 Task: Look for space in Crespo, Argentina from 4th September, 2023 to 10th September, 2023 for 1 adult in price range Rs.9000 to Rs.17000. Place can be private room with 1  bedroom having 1 bed and 1 bathroom. Property type can be house, flat, guest house, hotel. Amenities needed are: heating. Booking option can be shelf check-in. Required host language is English.
Action: Mouse moved to (392, 107)
Screenshot: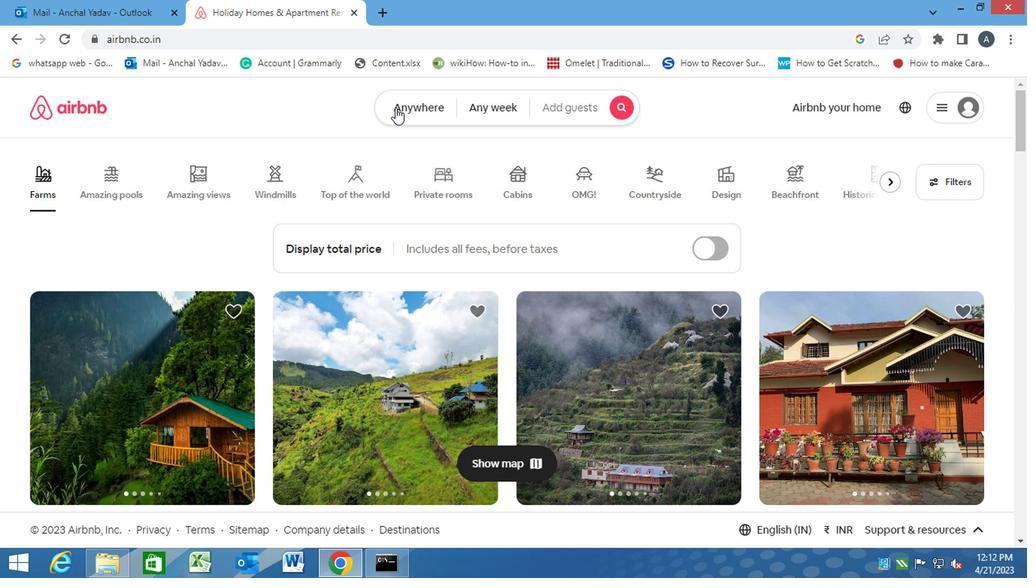 
Action: Mouse pressed left at (392, 107)
Screenshot: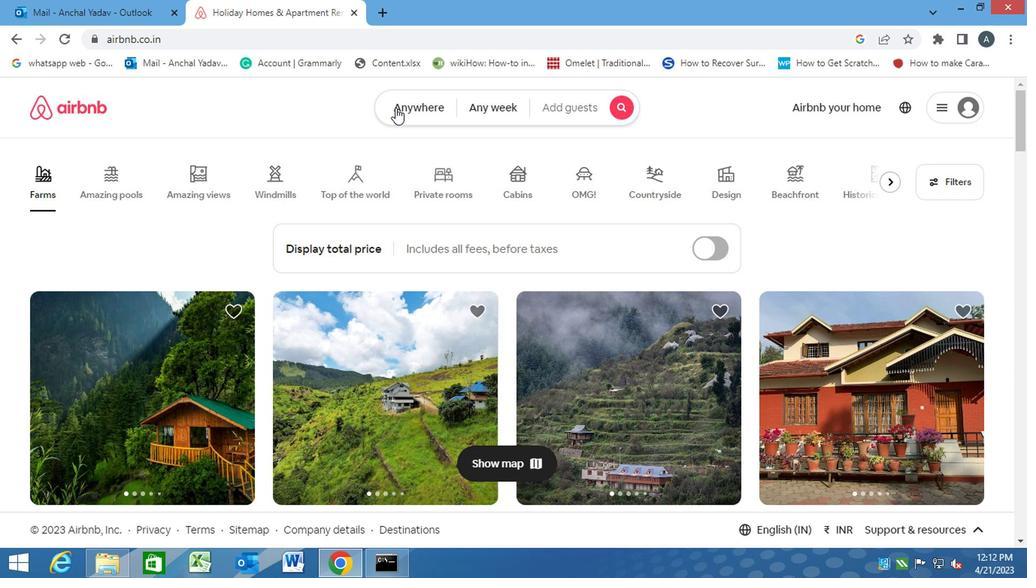 
Action: Mouse moved to (354, 168)
Screenshot: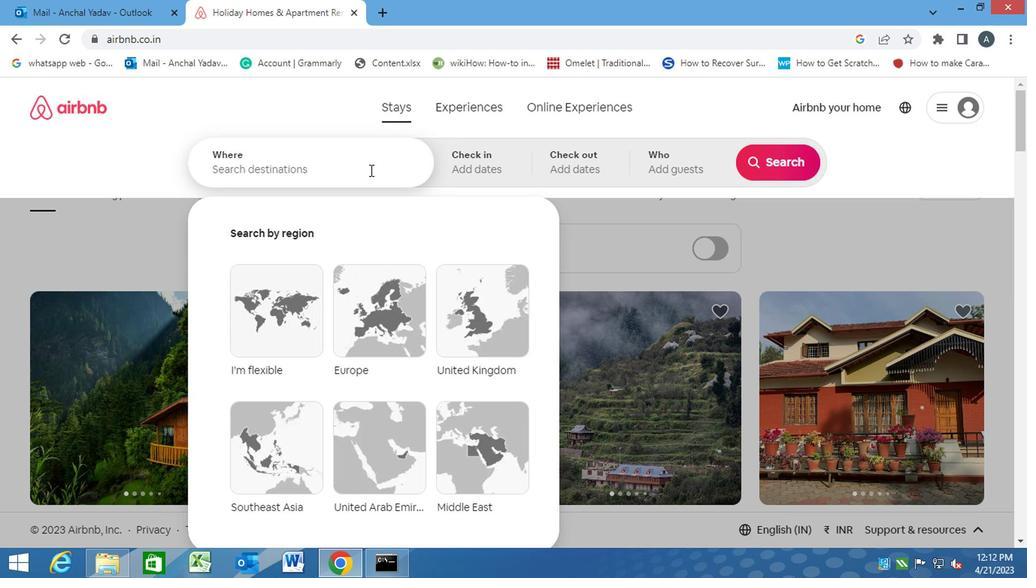 
Action: Mouse pressed left at (354, 168)
Screenshot: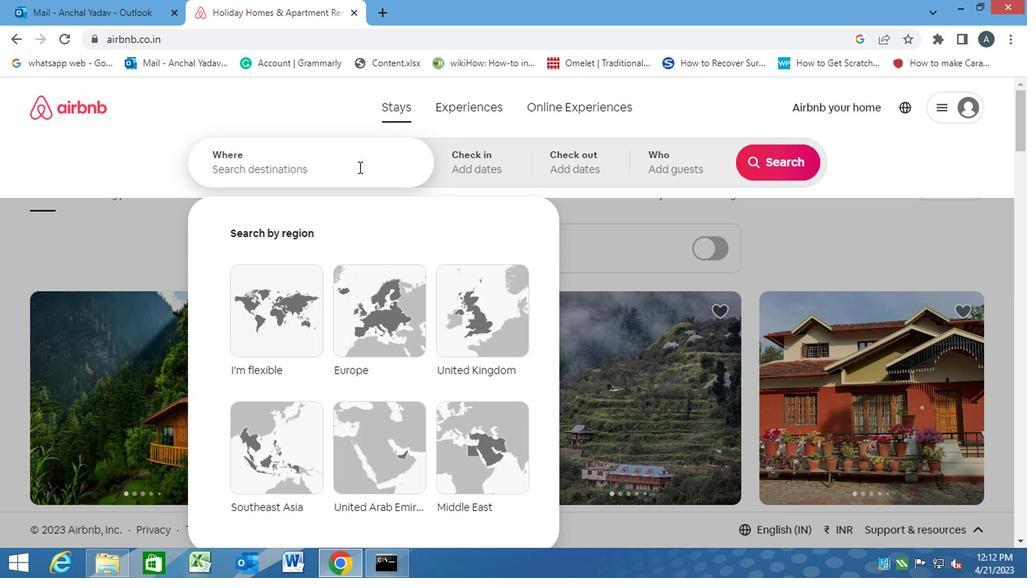 
Action: Key pressed <Key.caps_lock>c<Key.caps_lock>respo,<Key.space><Key.caps_lock>a<Key.caps_lock>rgentina<Key.enter>
Screenshot: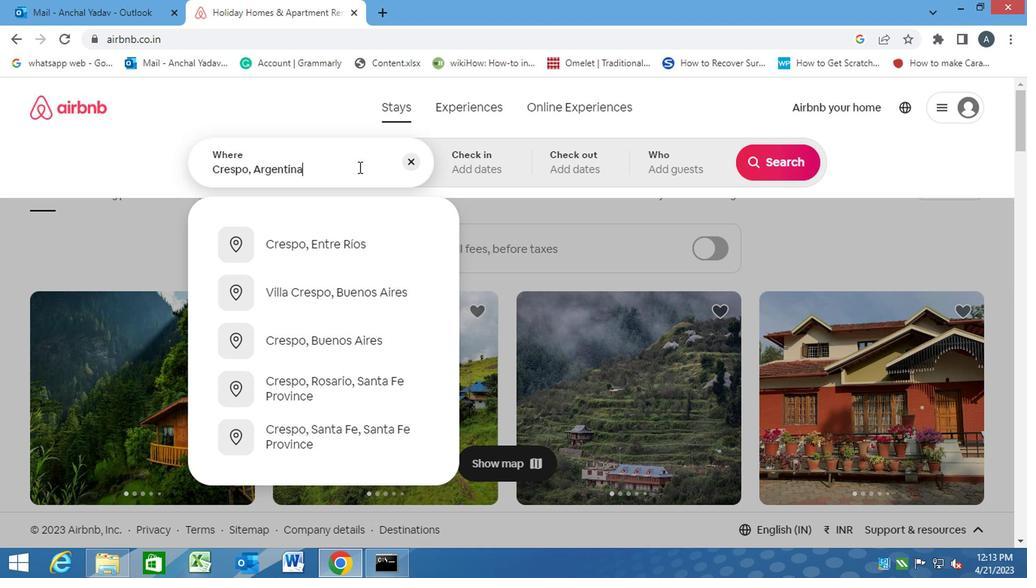 
Action: Mouse moved to (760, 287)
Screenshot: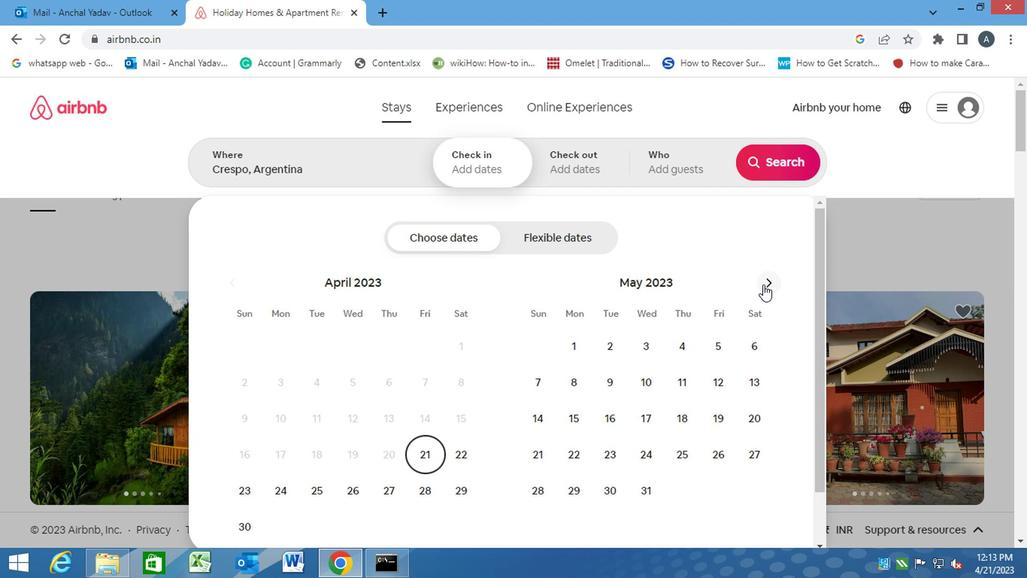 
Action: Mouse pressed left at (760, 287)
Screenshot: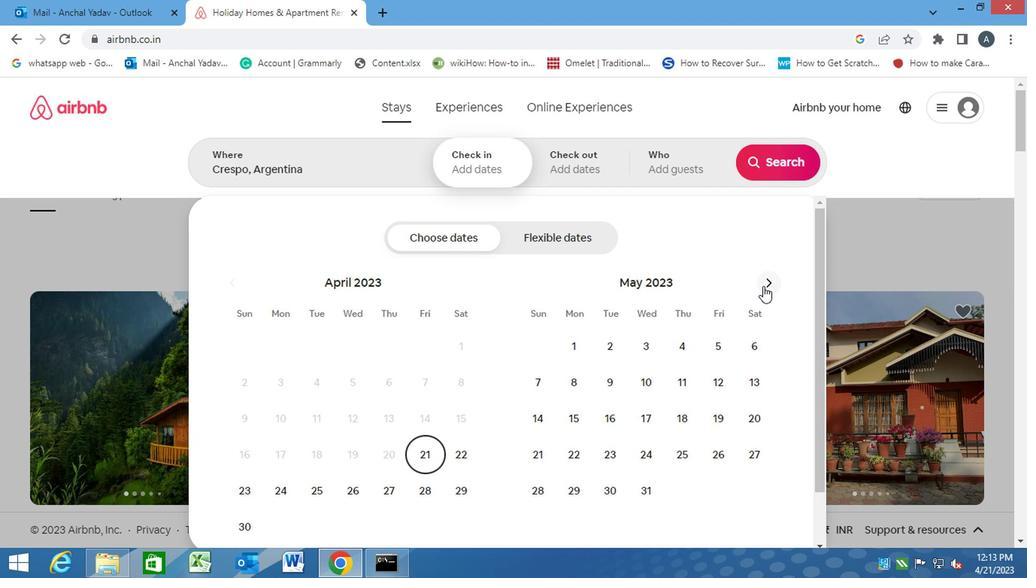 
Action: Mouse moved to (761, 287)
Screenshot: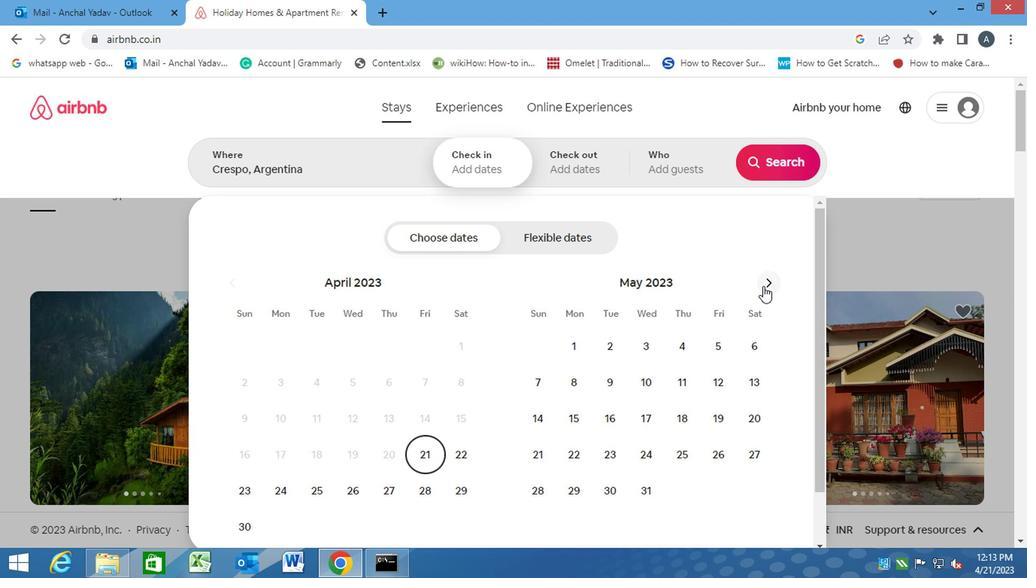 
Action: Mouse pressed left at (761, 287)
Screenshot: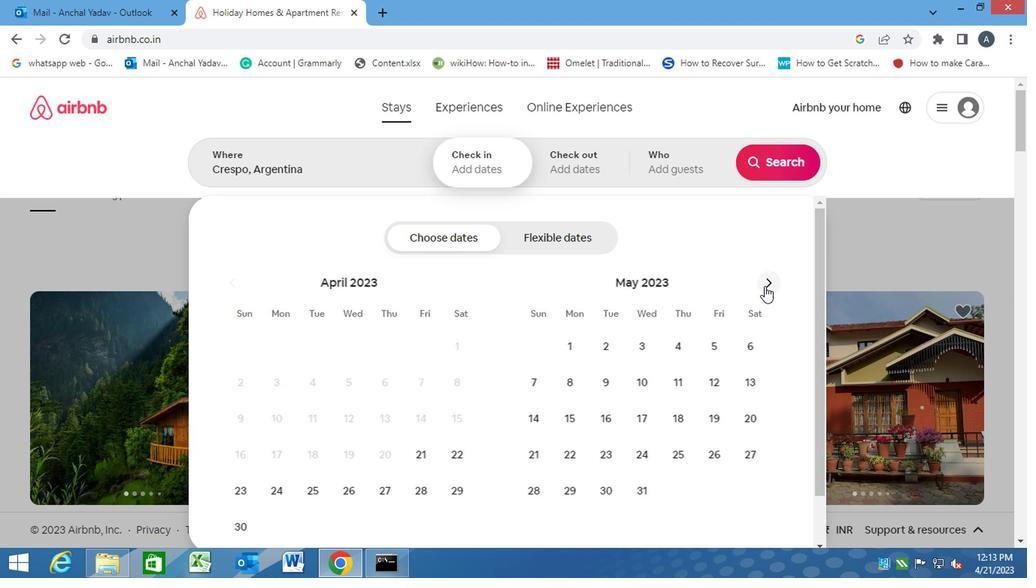 
Action: Mouse pressed left at (761, 287)
Screenshot: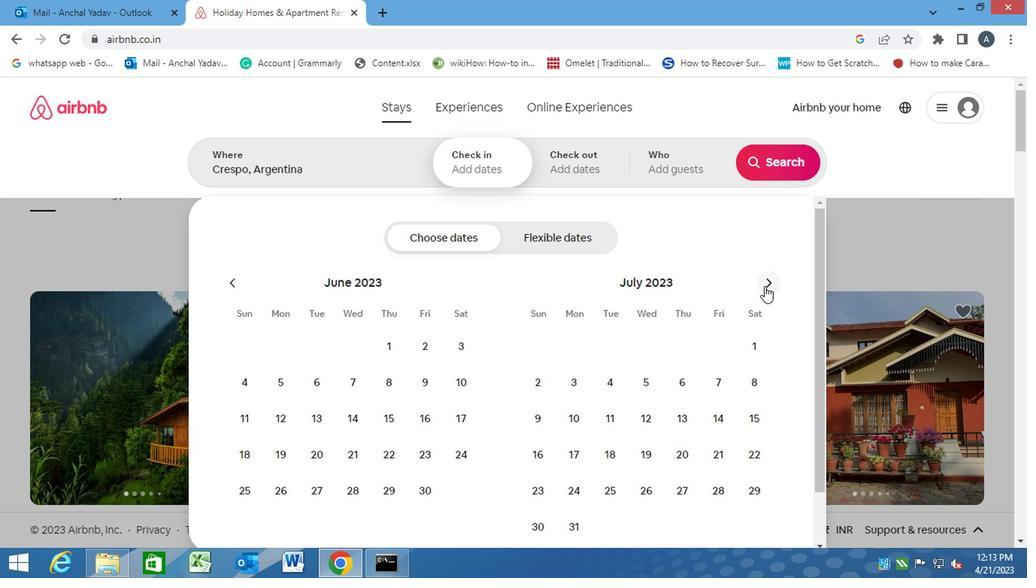 
Action: Mouse pressed left at (761, 287)
Screenshot: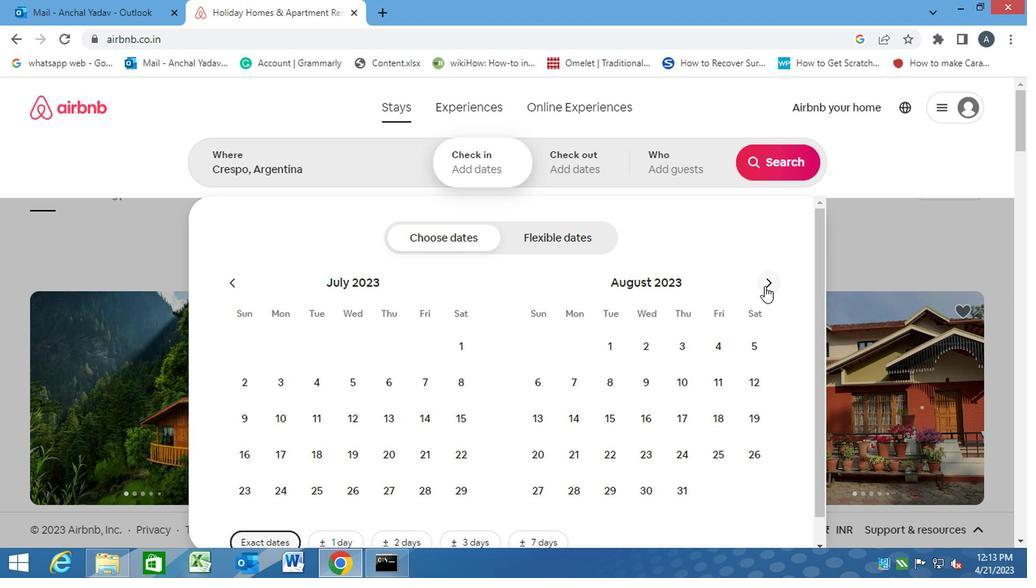 
Action: Mouse moved to (570, 380)
Screenshot: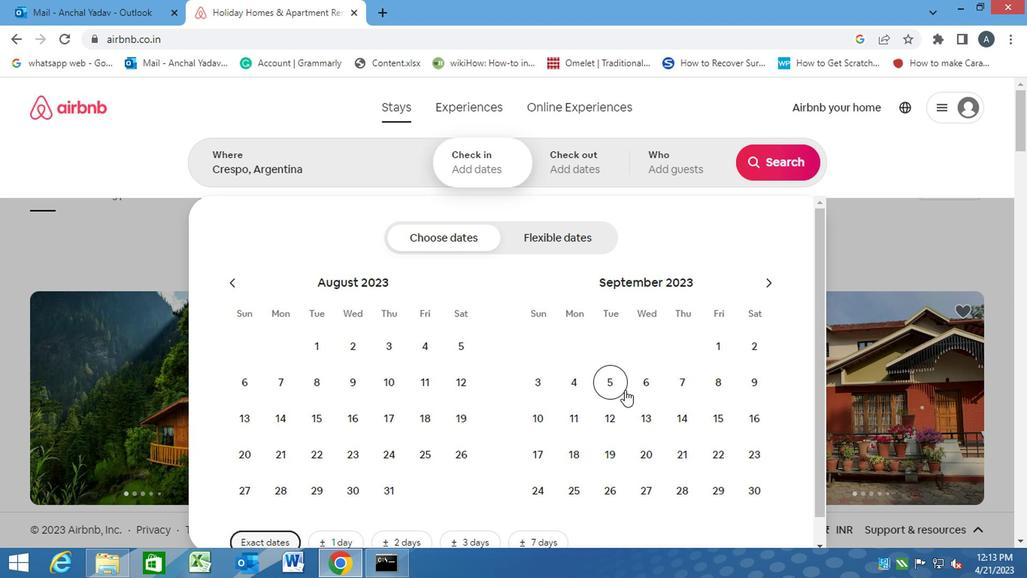 
Action: Mouse pressed left at (570, 380)
Screenshot: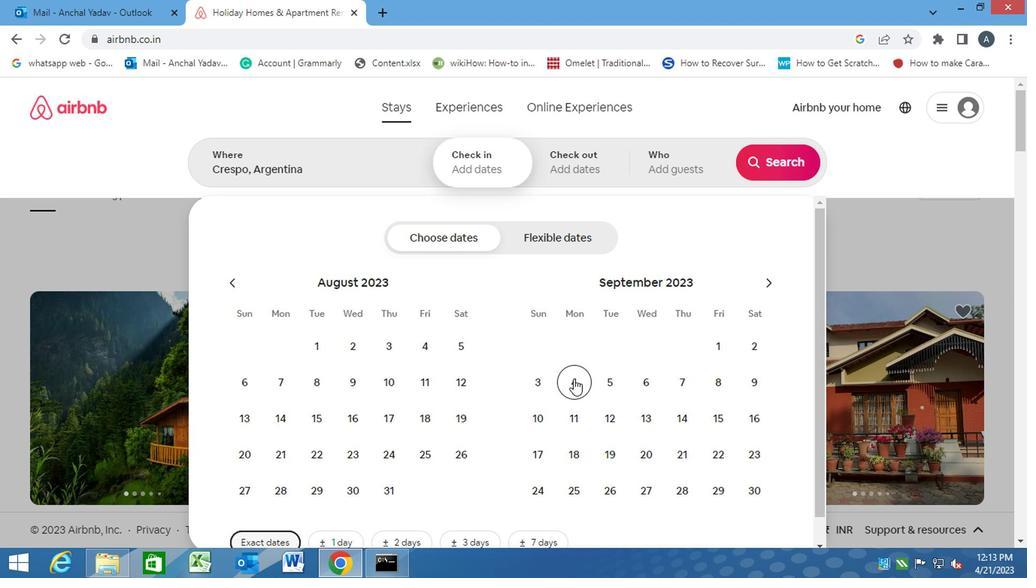 
Action: Mouse moved to (544, 422)
Screenshot: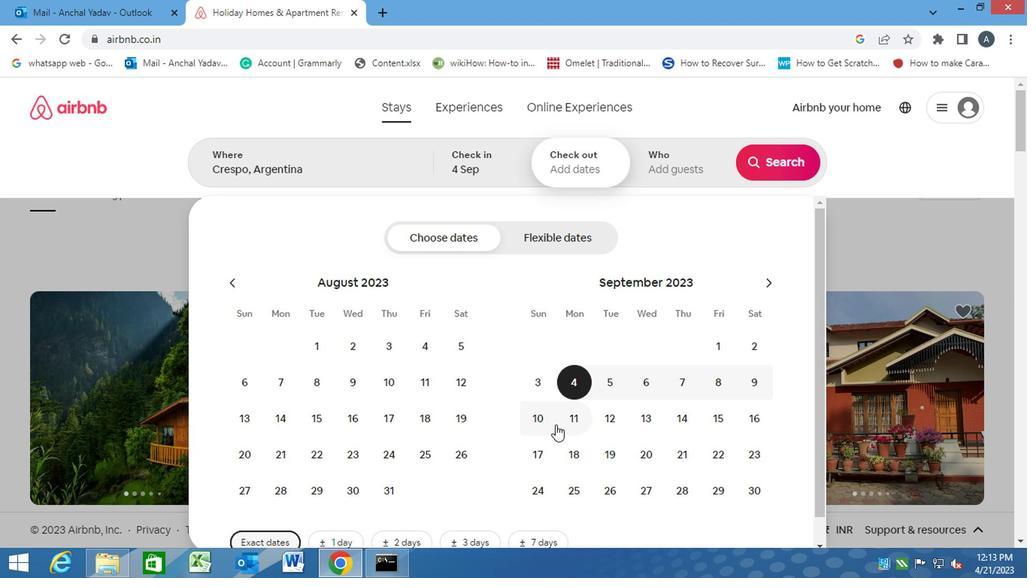 
Action: Mouse pressed left at (544, 422)
Screenshot: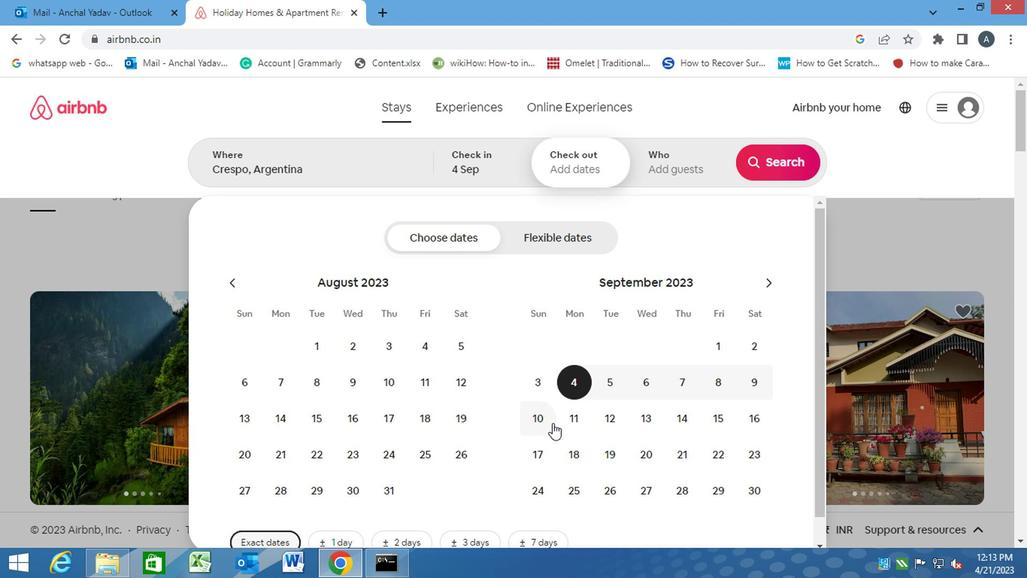 
Action: Mouse moved to (669, 168)
Screenshot: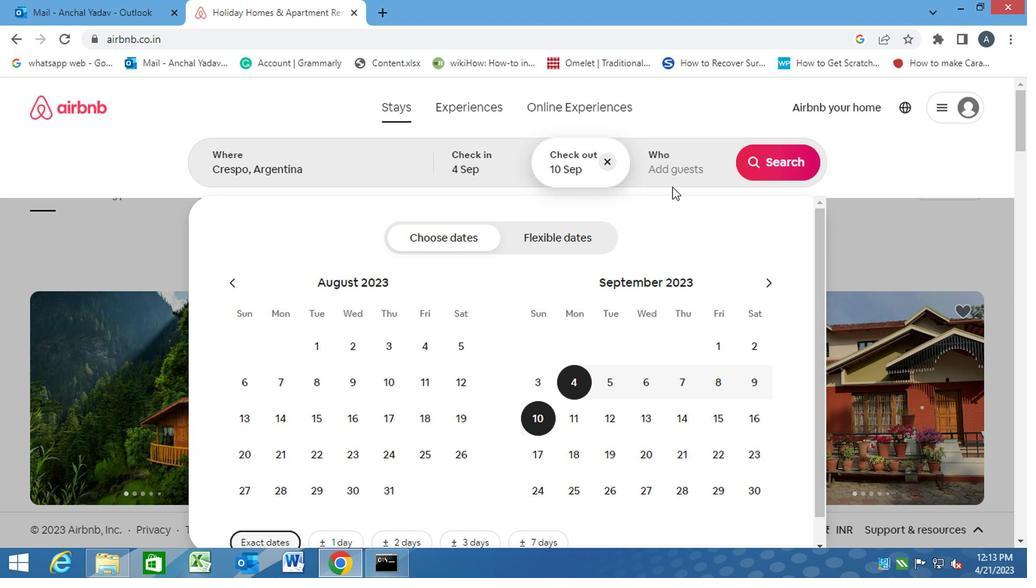 
Action: Mouse pressed left at (669, 168)
Screenshot: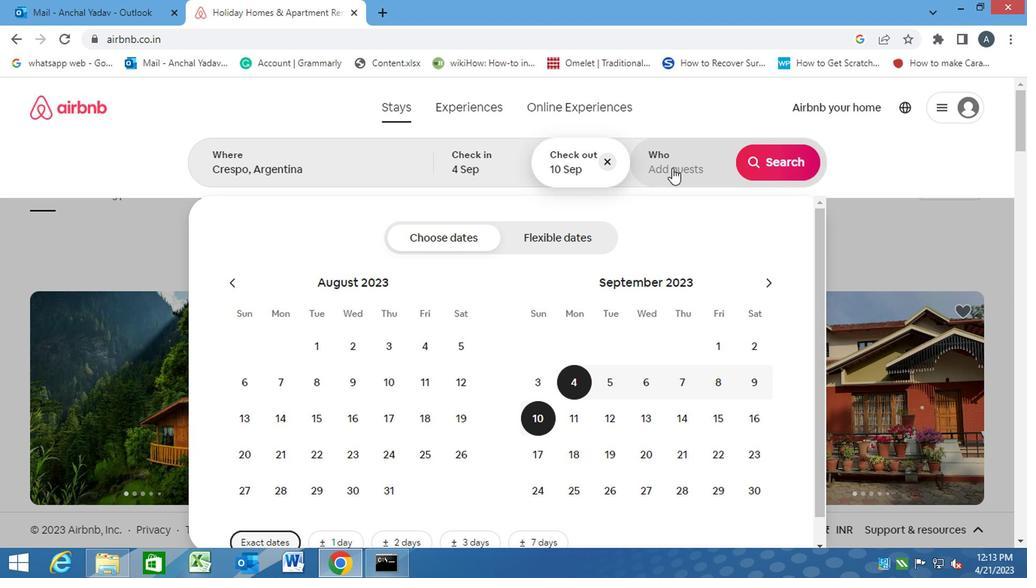 
Action: Mouse moved to (778, 249)
Screenshot: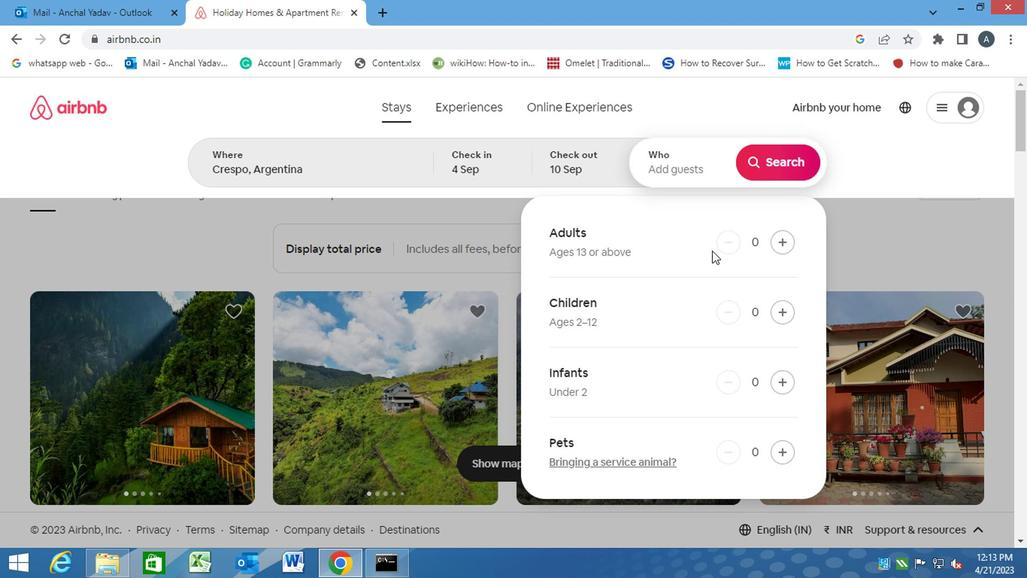 
Action: Mouse pressed left at (778, 249)
Screenshot: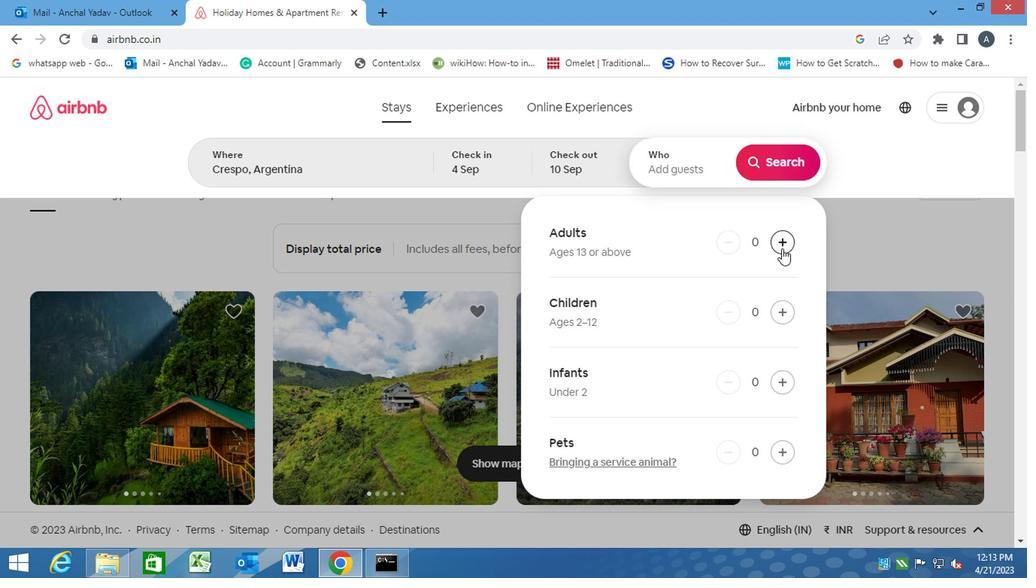 
Action: Mouse moved to (770, 157)
Screenshot: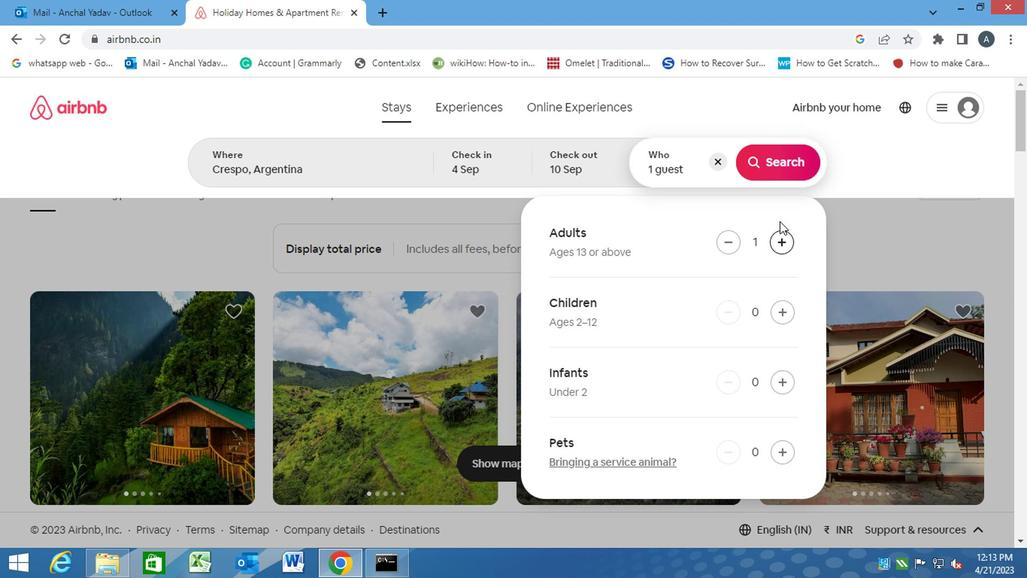 
Action: Mouse pressed left at (770, 157)
Screenshot: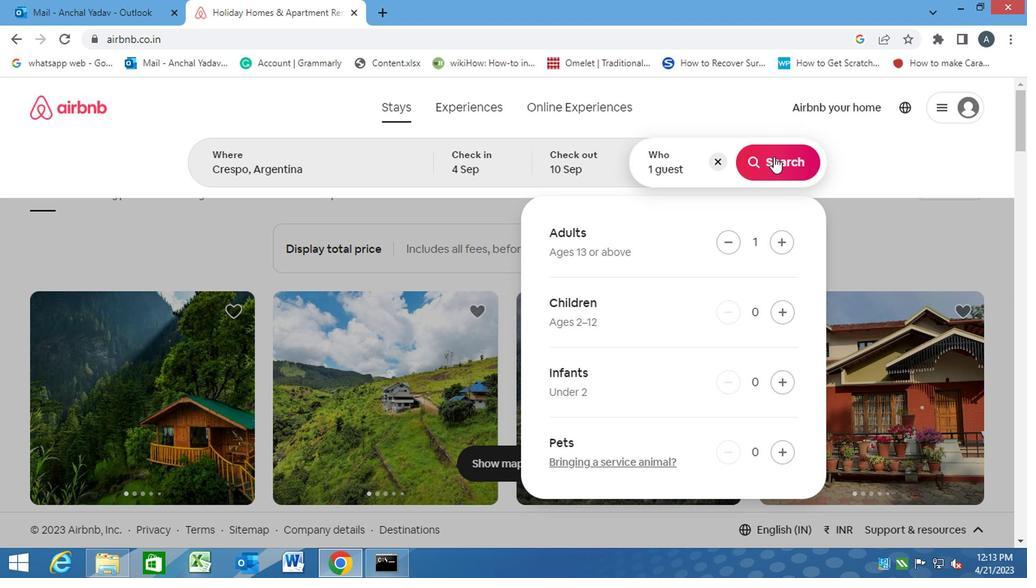 
Action: Mouse moved to (935, 173)
Screenshot: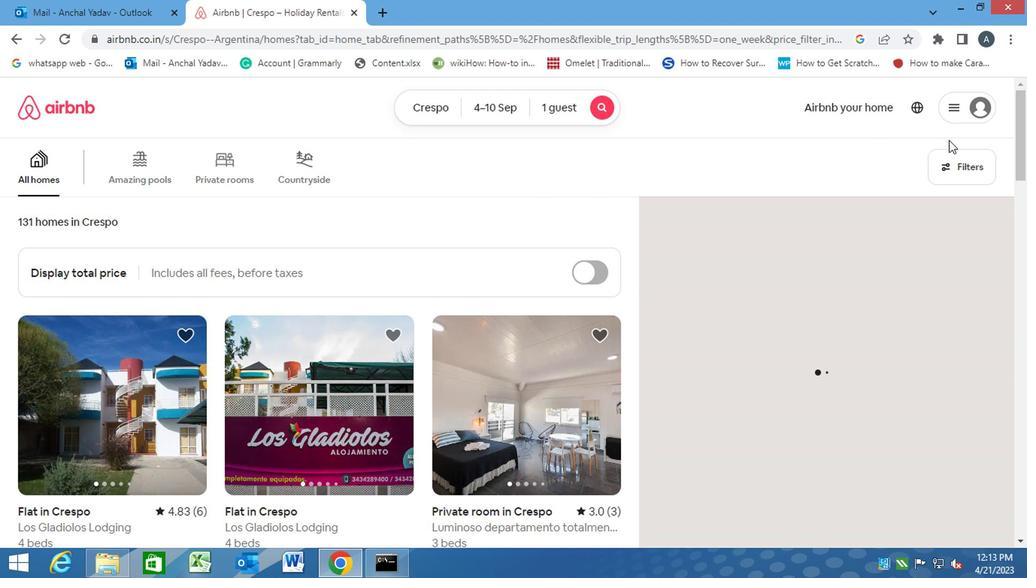 
Action: Mouse pressed left at (935, 173)
Screenshot: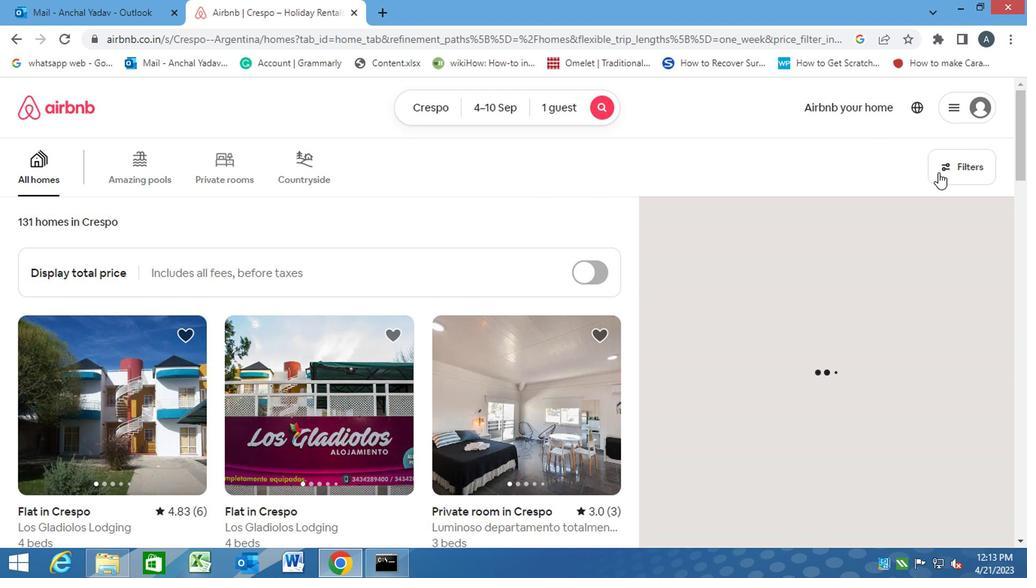 
Action: Mouse moved to (334, 355)
Screenshot: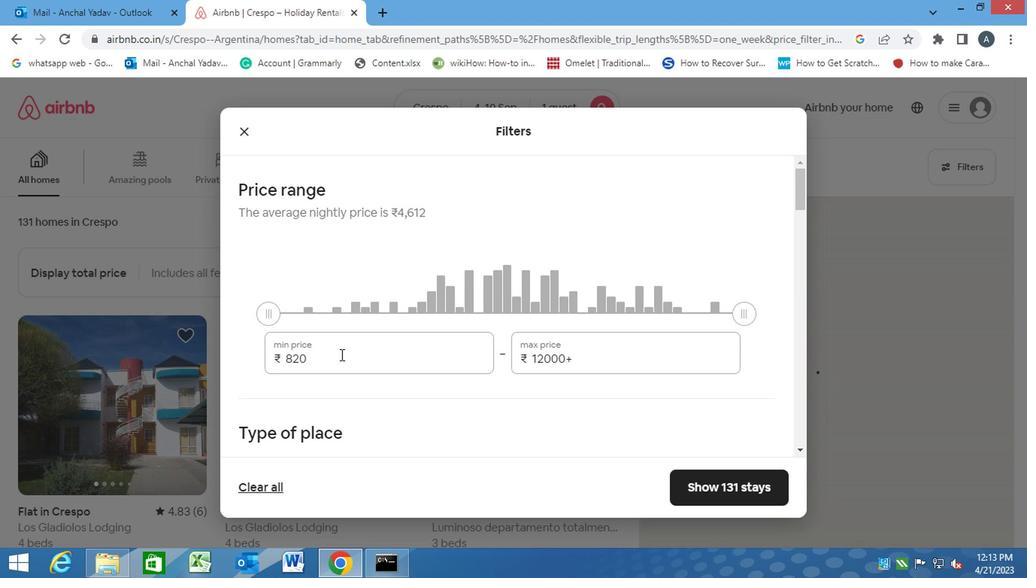 
Action: Mouse pressed left at (334, 355)
Screenshot: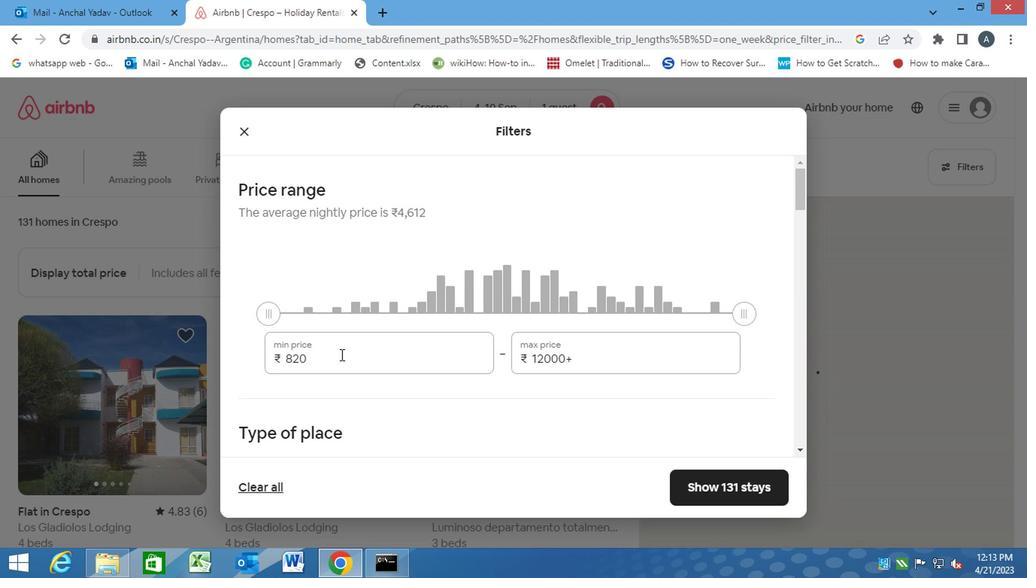 
Action: Mouse moved to (291, 370)
Screenshot: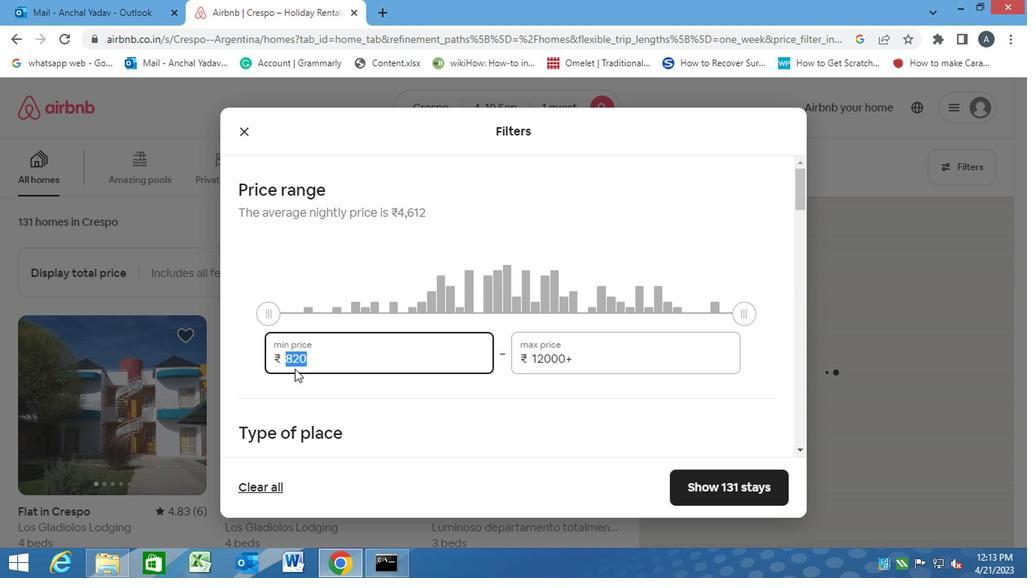 
Action: Key pressed 9
Screenshot: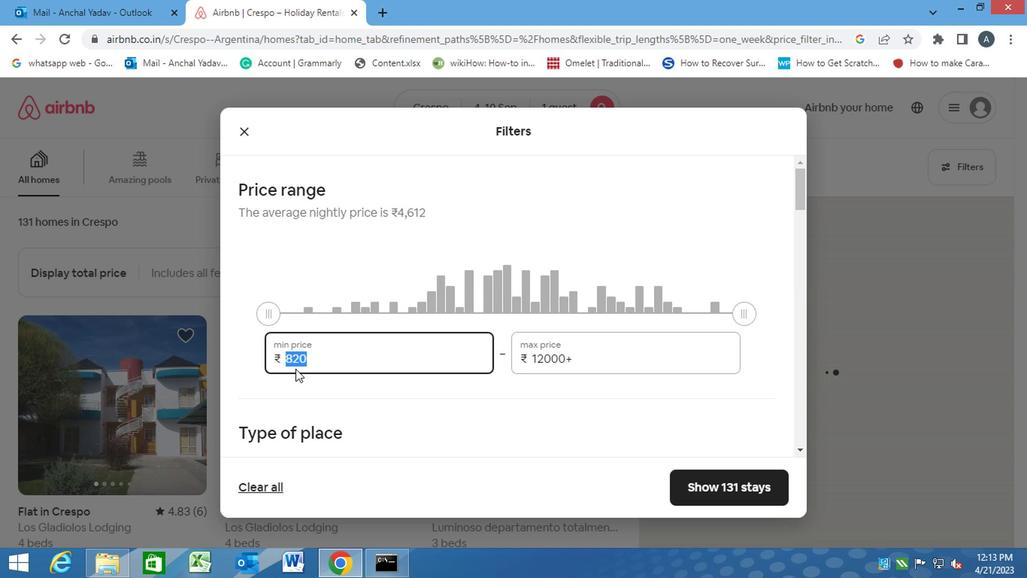 
Action: Mouse moved to (292, 370)
Screenshot: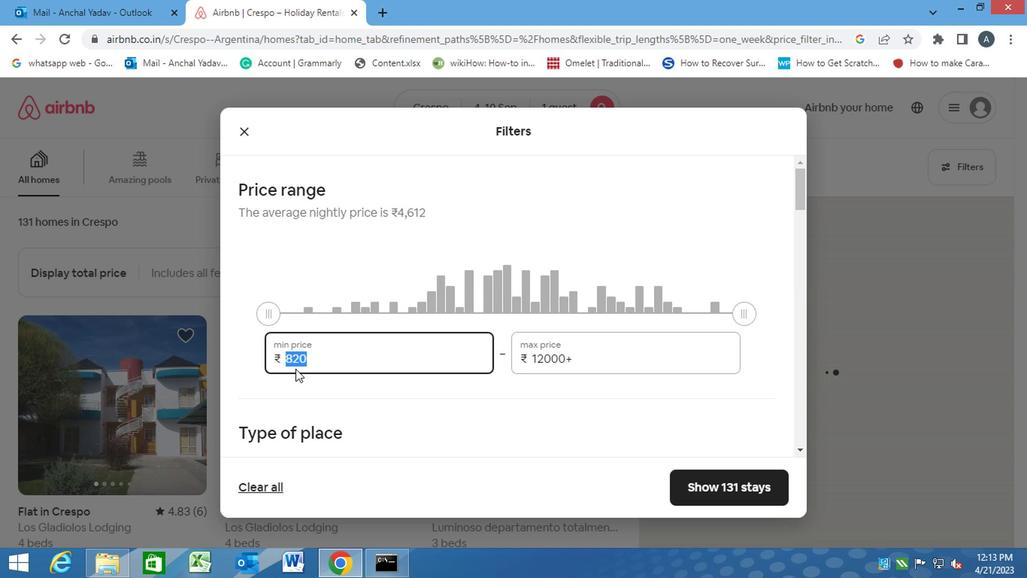 
Action: Key pressed 000<Key.tab>17000
Screenshot: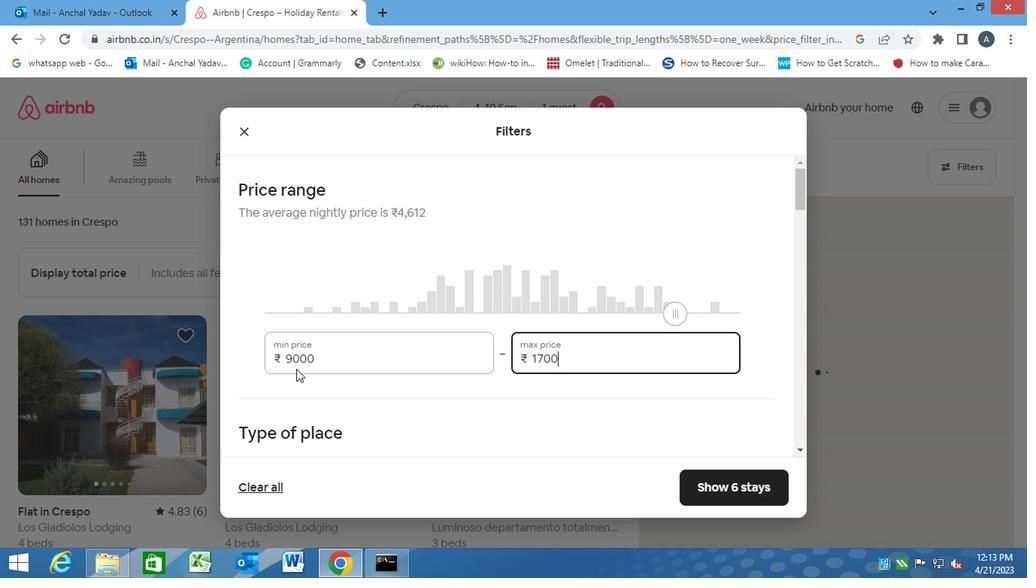 
Action: Mouse moved to (421, 422)
Screenshot: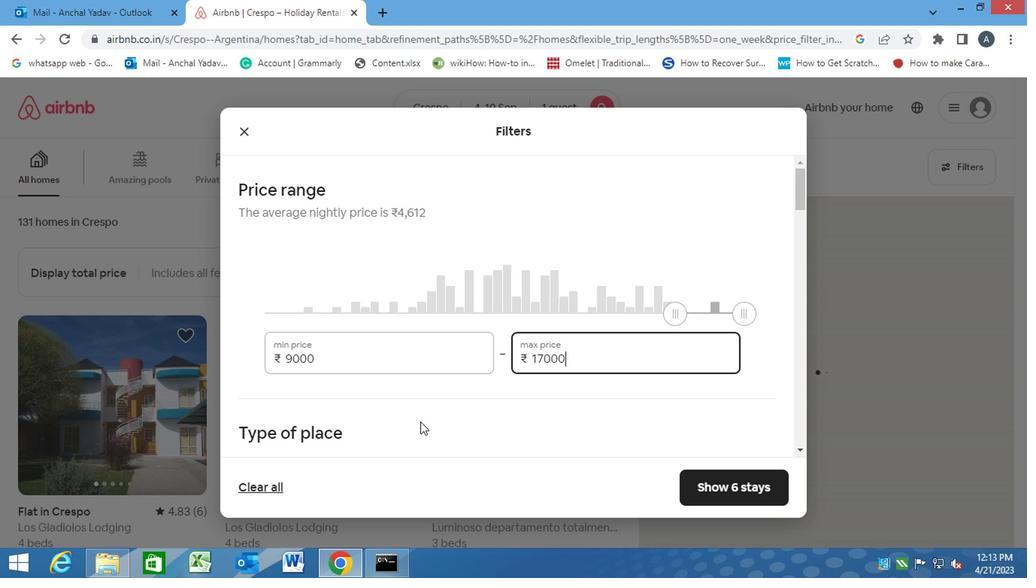 
Action: Mouse pressed left at (421, 422)
Screenshot: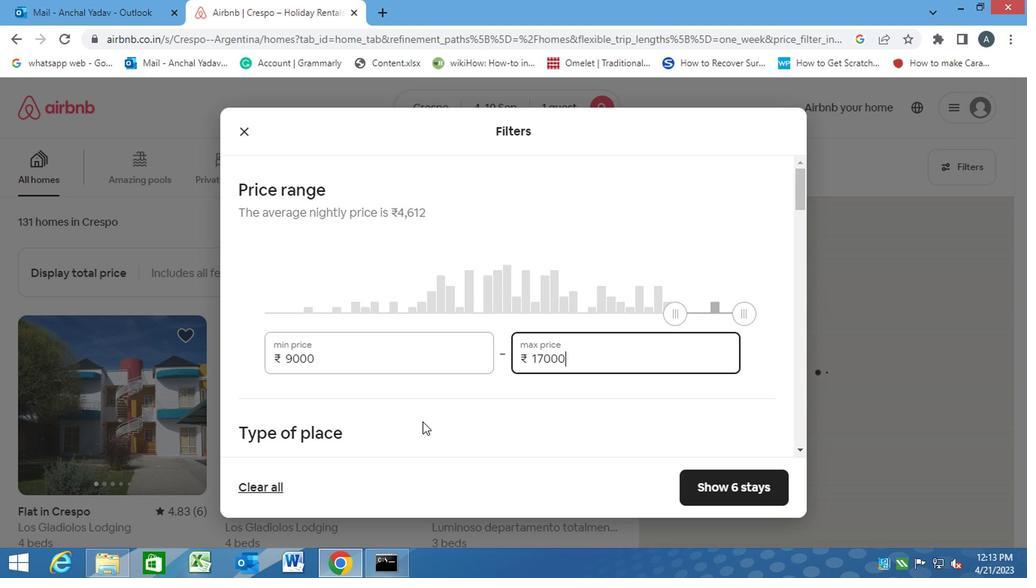 
Action: Mouse moved to (421, 421)
Screenshot: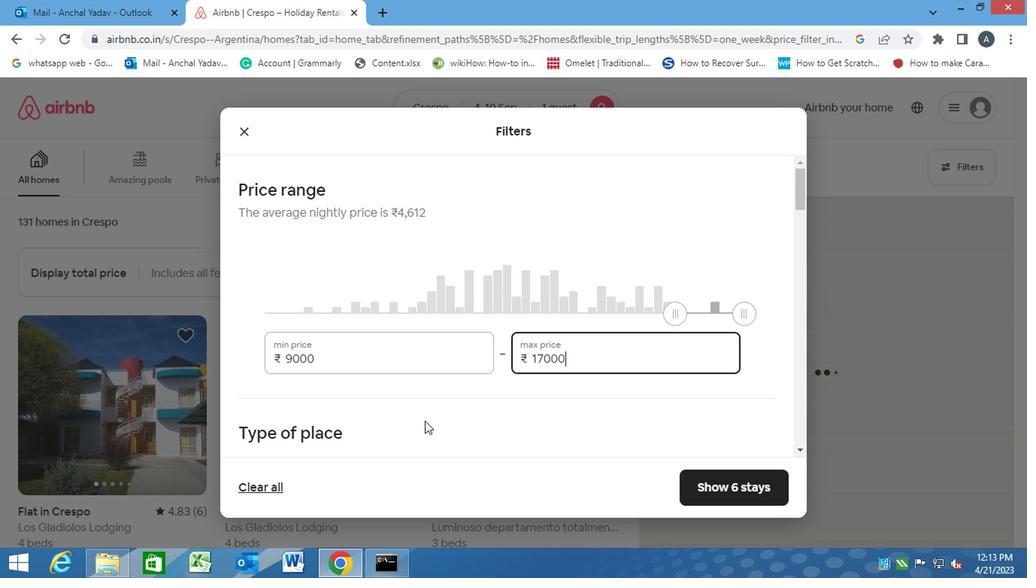 
Action: Mouse scrolled (421, 420) with delta (0, -1)
Screenshot: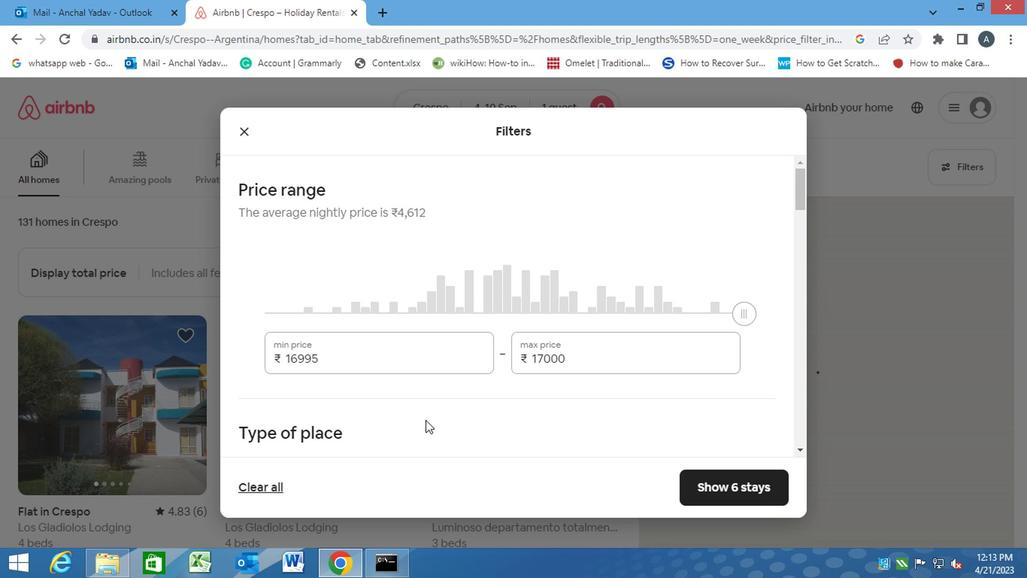 
Action: Mouse scrolled (421, 420) with delta (0, -1)
Screenshot: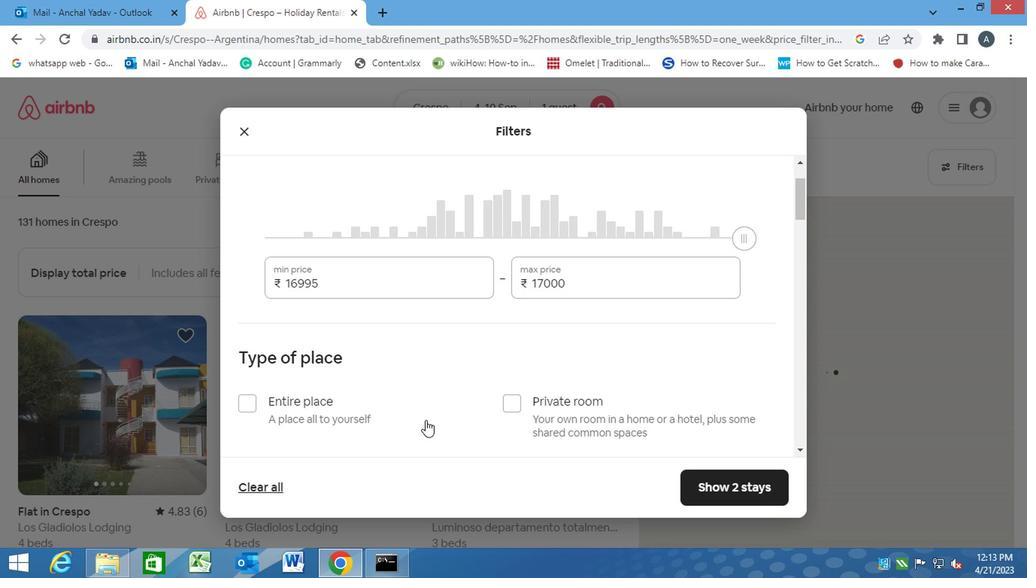
Action: Mouse moved to (513, 323)
Screenshot: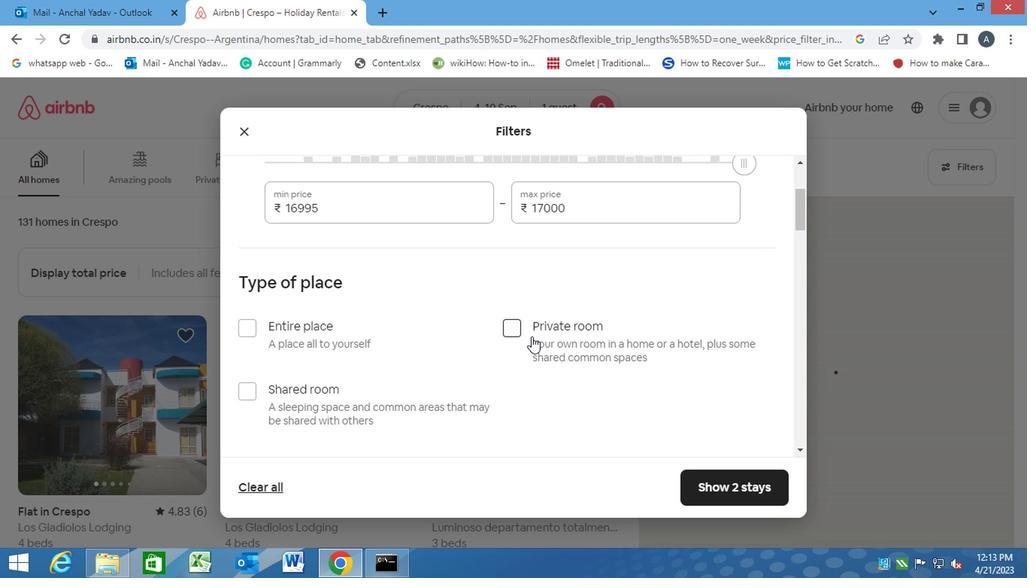 
Action: Mouse pressed left at (513, 323)
Screenshot: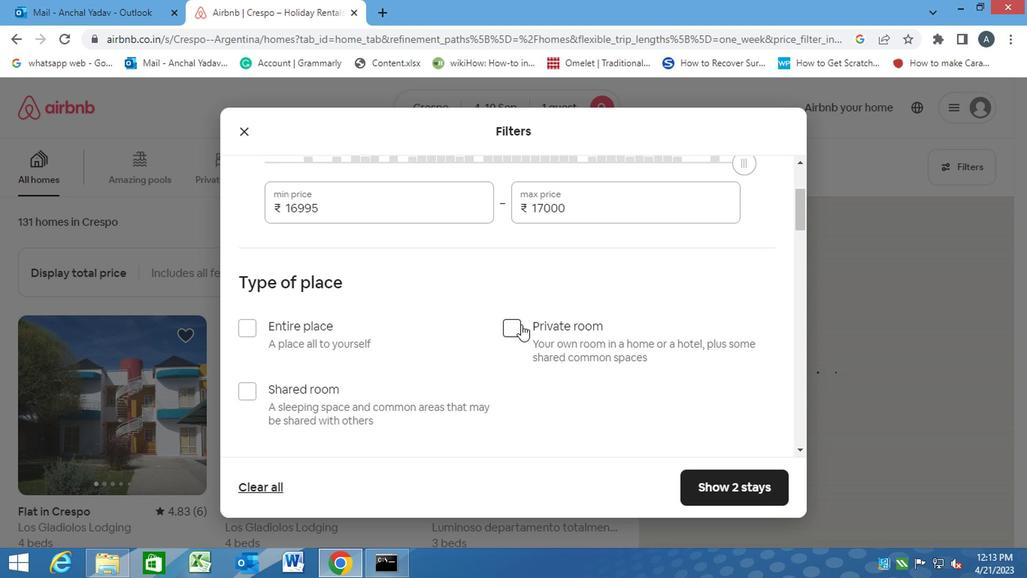 
Action: Mouse moved to (341, 376)
Screenshot: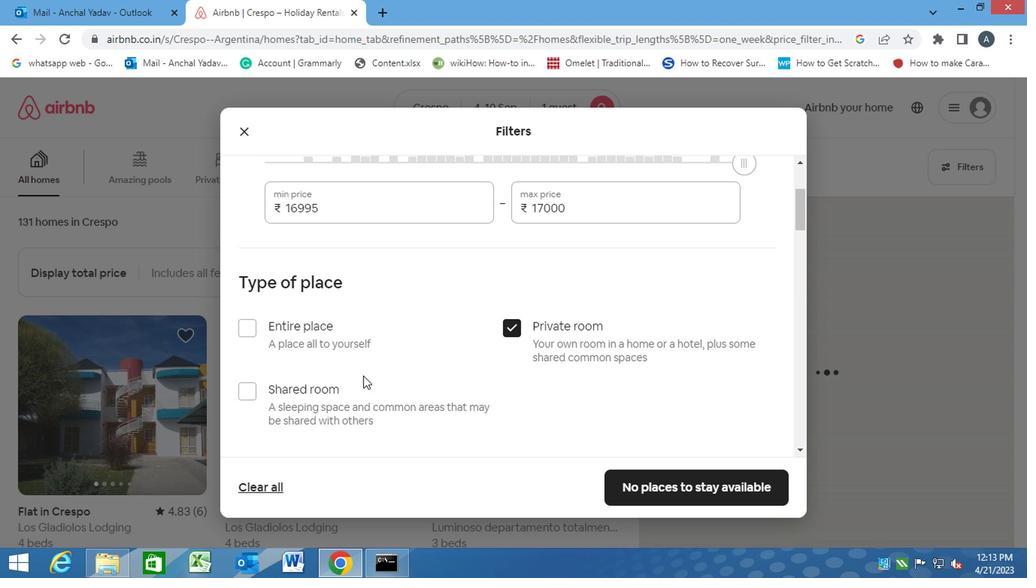 
Action: Mouse scrolled (341, 376) with delta (0, 0)
Screenshot: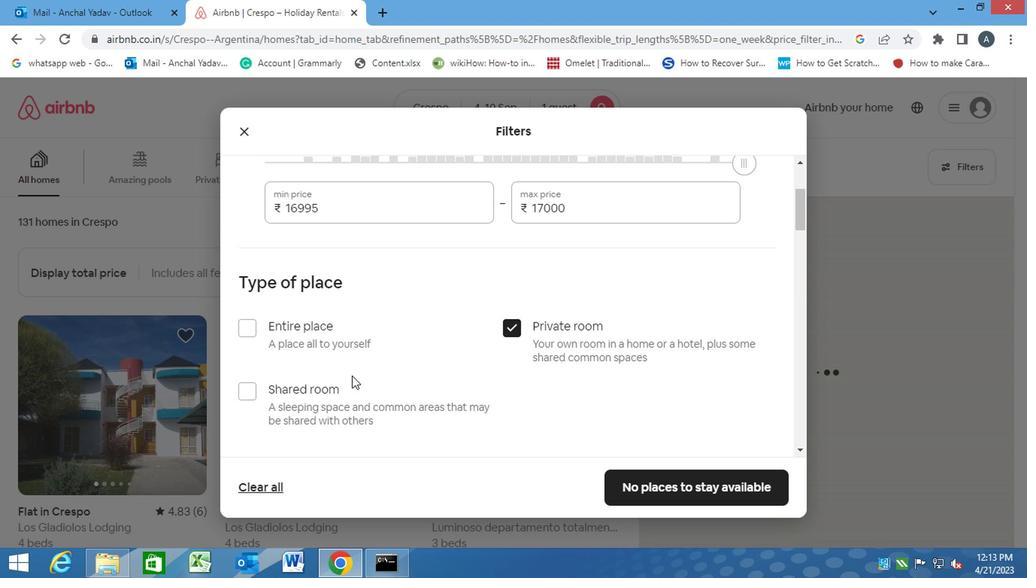 
Action: Mouse scrolled (341, 376) with delta (0, 0)
Screenshot: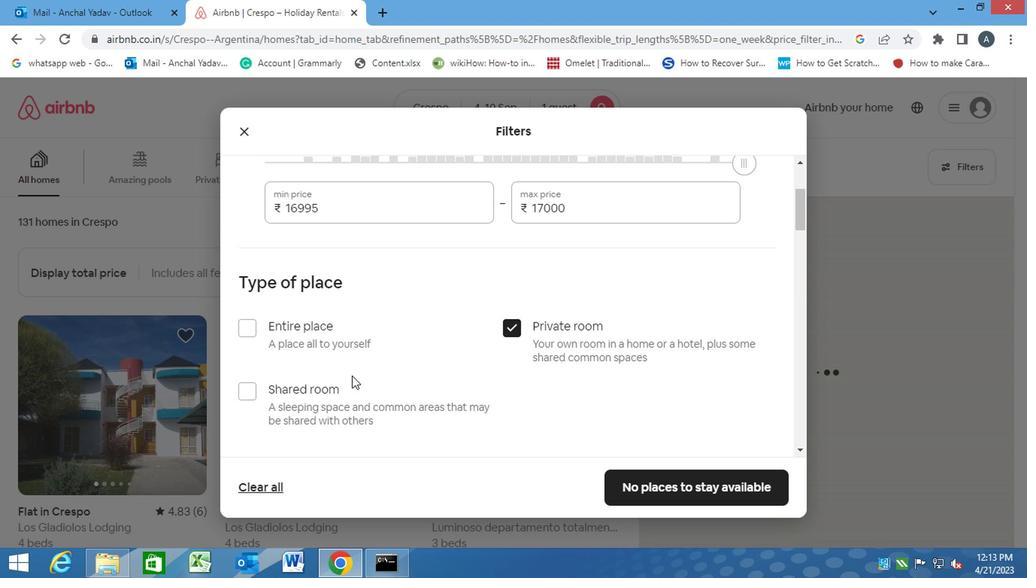 
Action: Mouse moved to (323, 419)
Screenshot: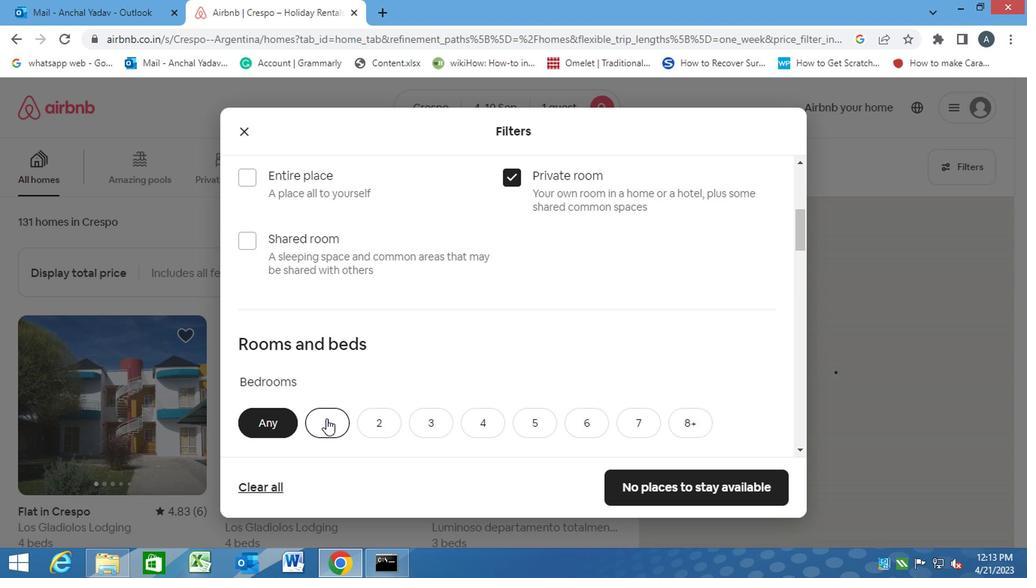 
Action: Mouse pressed left at (323, 419)
Screenshot: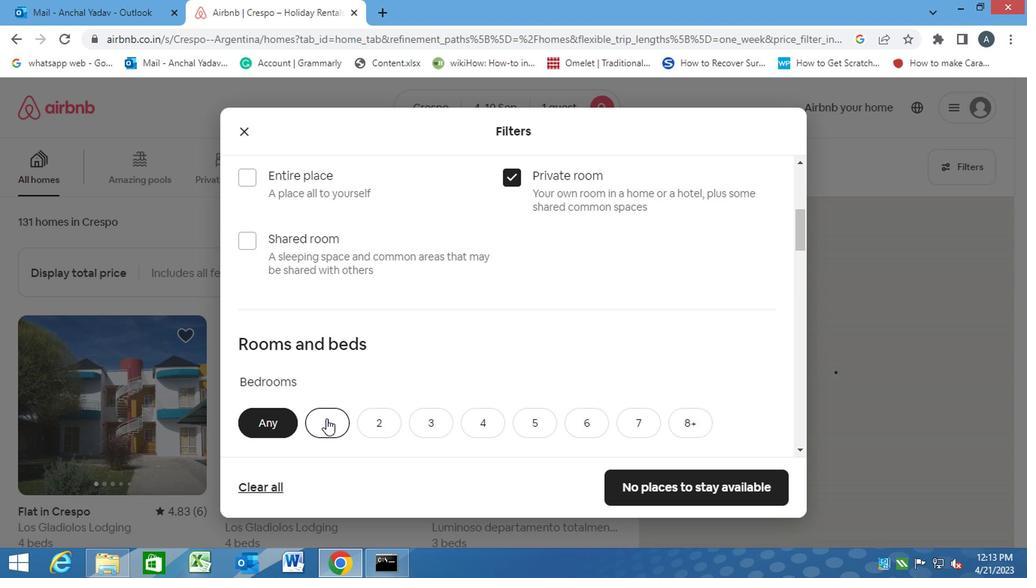 
Action: Mouse moved to (323, 435)
Screenshot: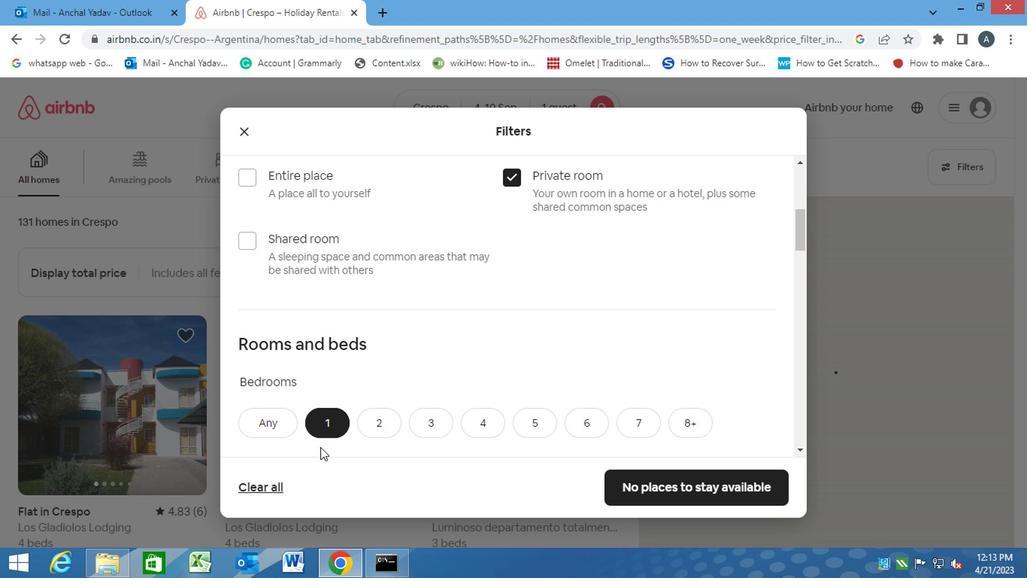 
Action: Mouse scrolled (323, 434) with delta (0, 0)
Screenshot: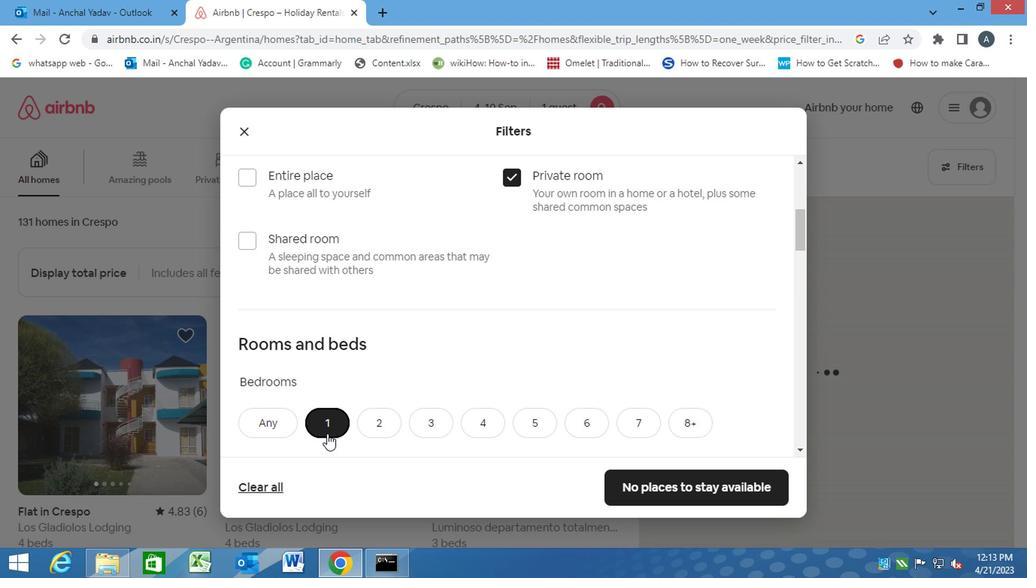 
Action: Mouse moved to (336, 430)
Screenshot: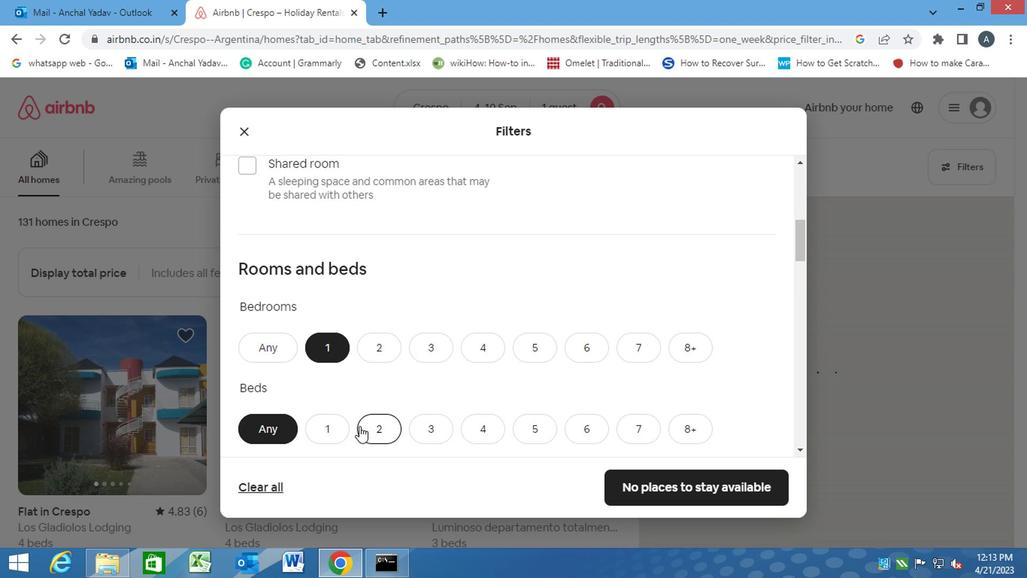 
Action: Mouse pressed left at (336, 430)
Screenshot: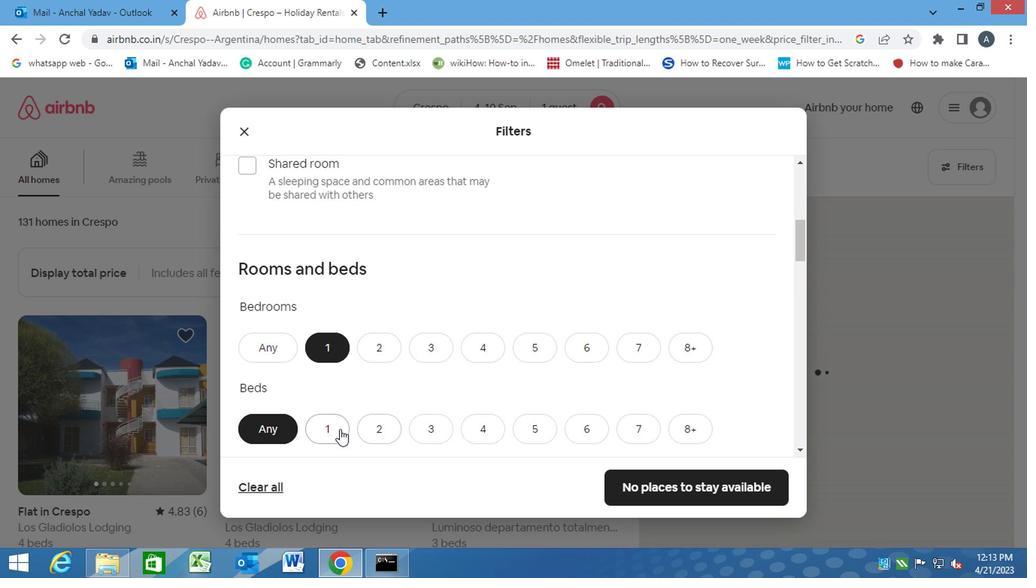 
Action: Mouse scrolled (336, 429) with delta (0, -1)
Screenshot: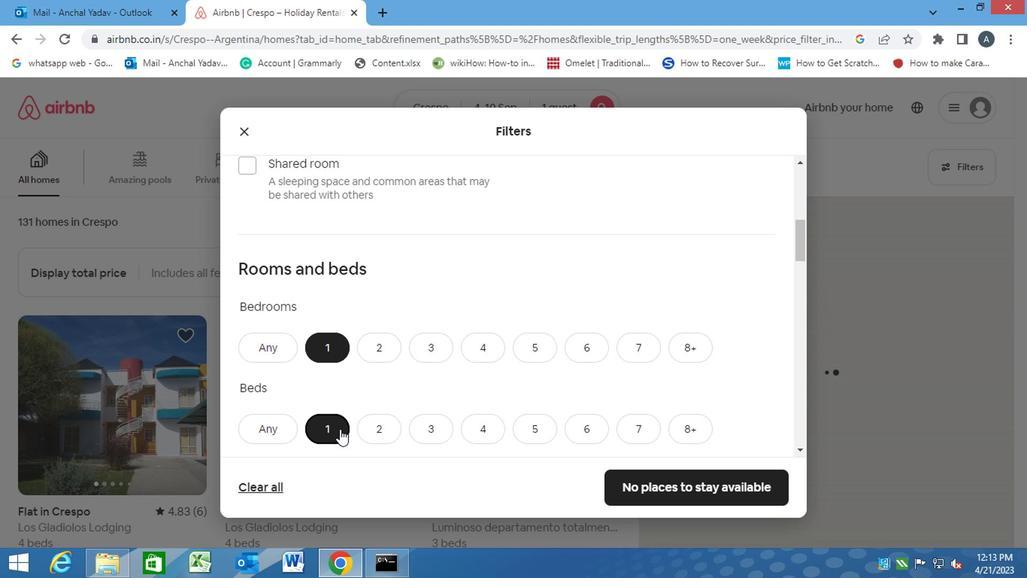 
Action: Mouse scrolled (336, 429) with delta (0, -1)
Screenshot: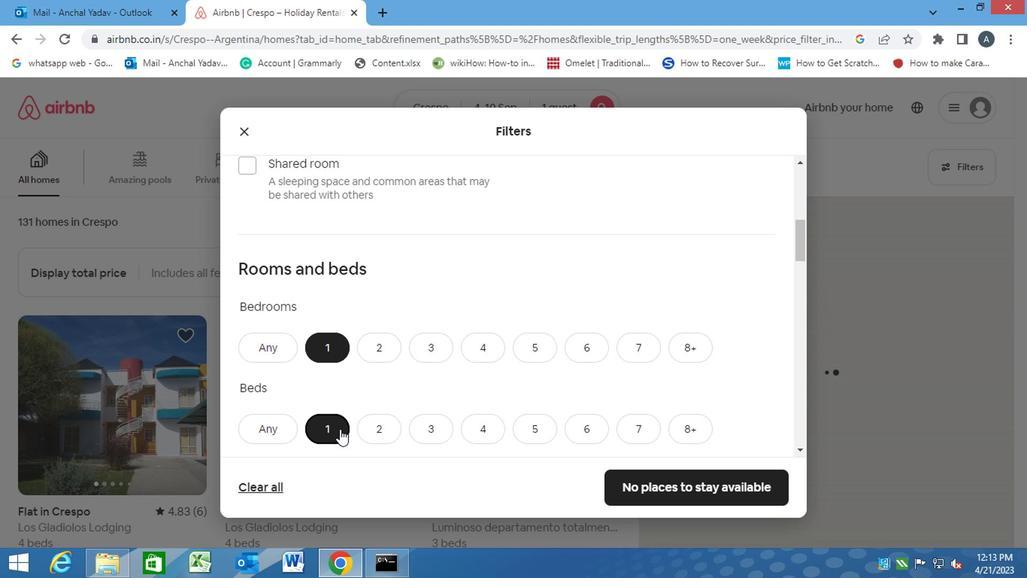 
Action: Mouse moved to (336, 363)
Screenshot: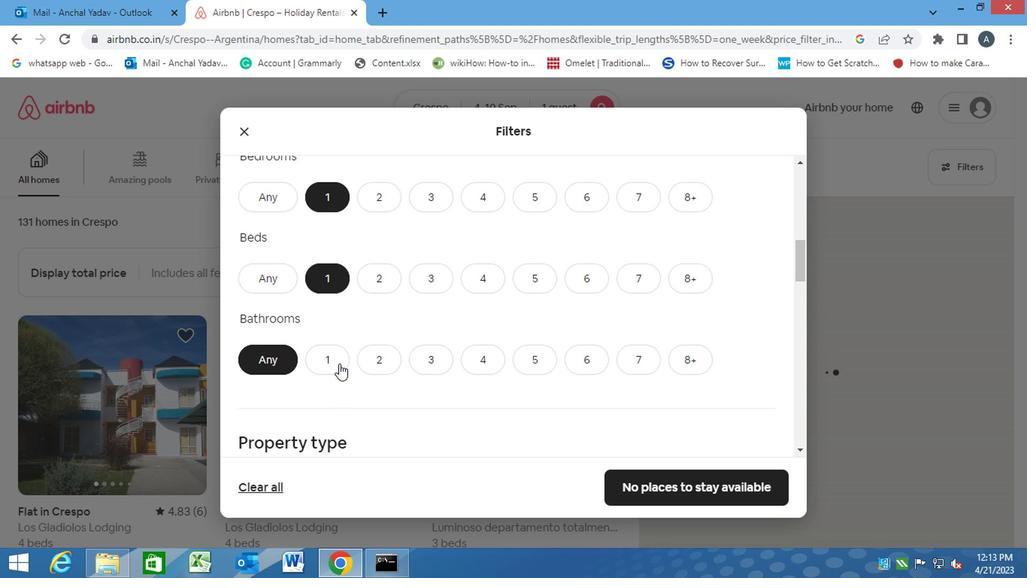 
Action: Mouse pressed left at (336, 363)
Screenshot: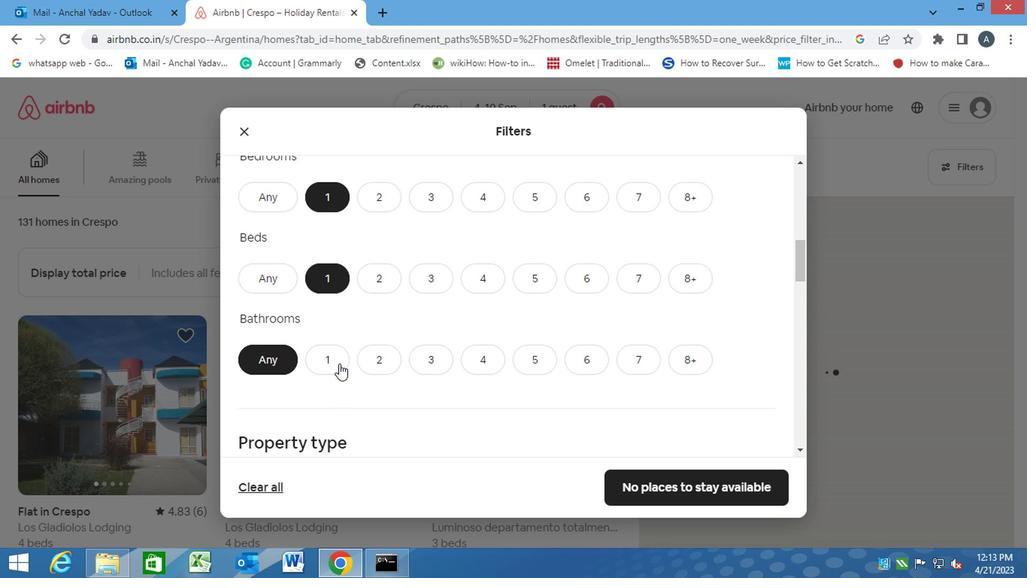 
Action: Mouse moved to (358, 360)
Screenshot: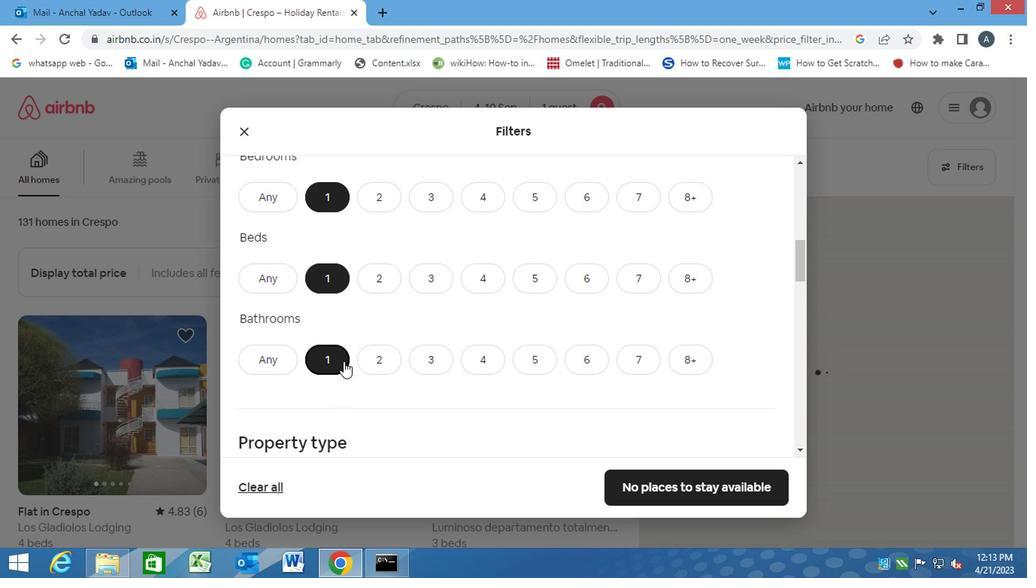 
Action: Mouse scrolled (358, 359) with delta (0, 0)
Screenshot: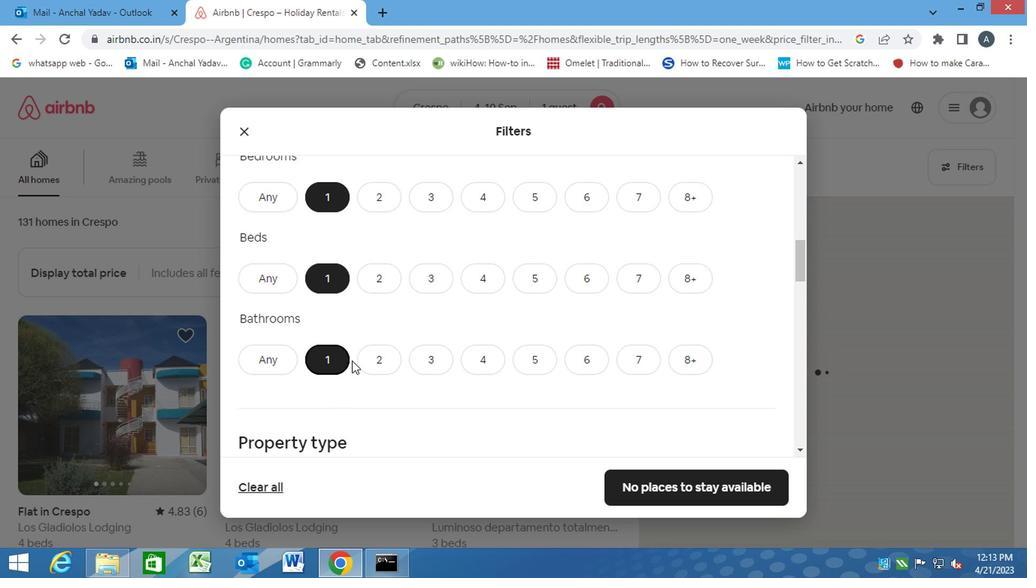 
Action: Mouse scrolled (358, 359) with delta (0, 0)
Screenshot: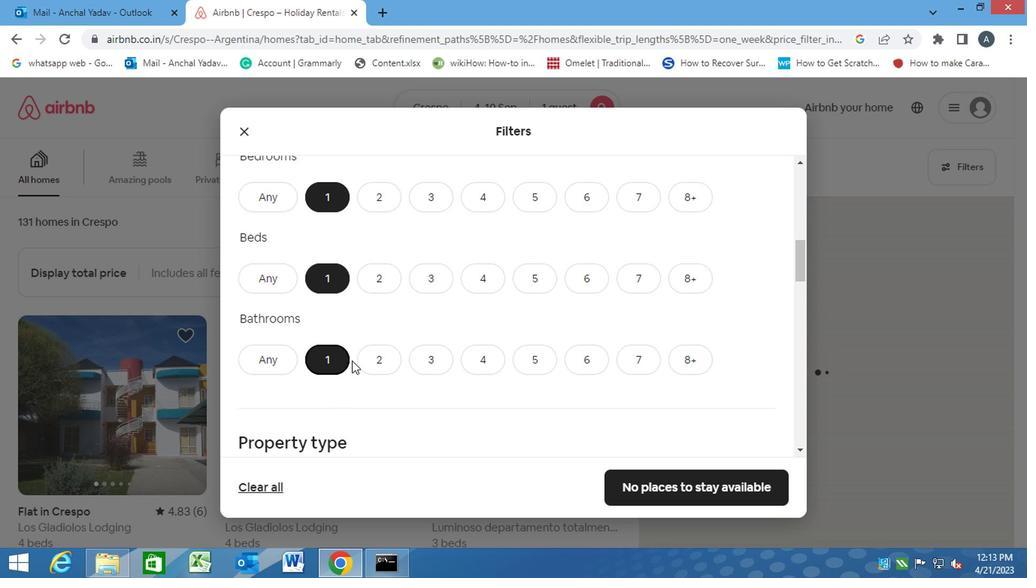 
Action: Mouse scrolled (358, 359) with delta (0, 0)
Screenshot: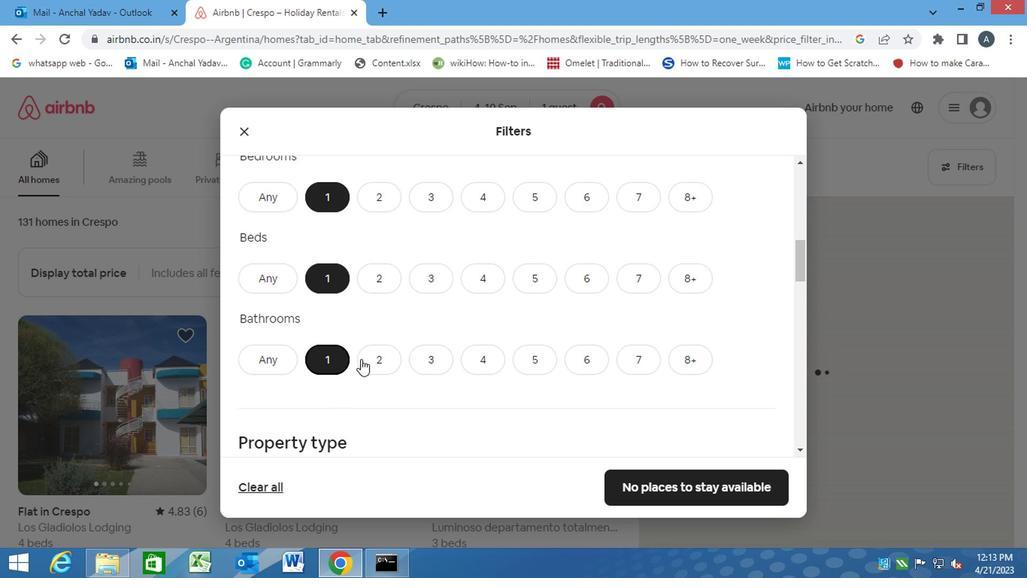 
Action: Mouse scrolled (358, 359) with delta (0, 0)
Screenshot: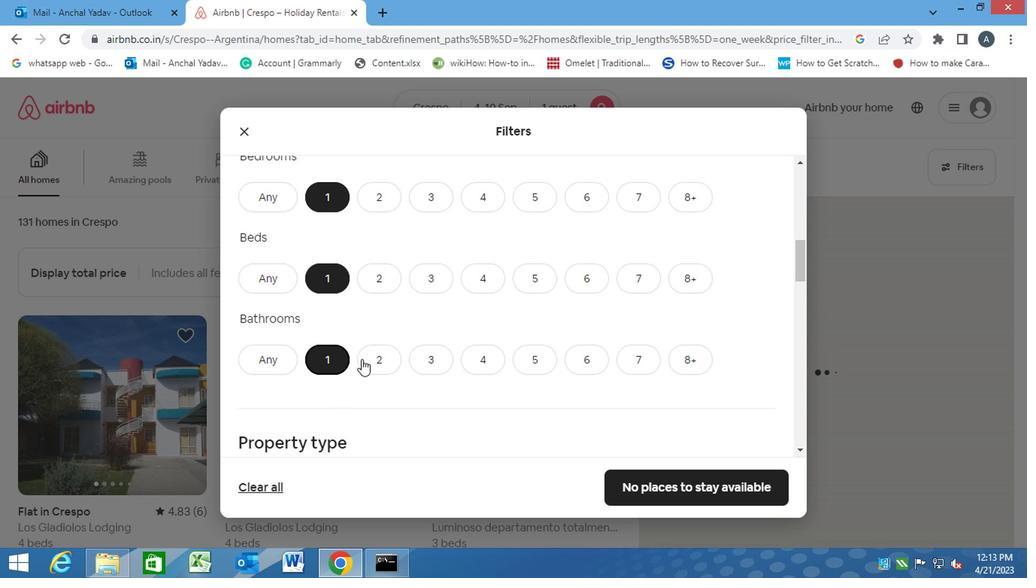
Action: Mouse moved to (282, 232)
Screenshot: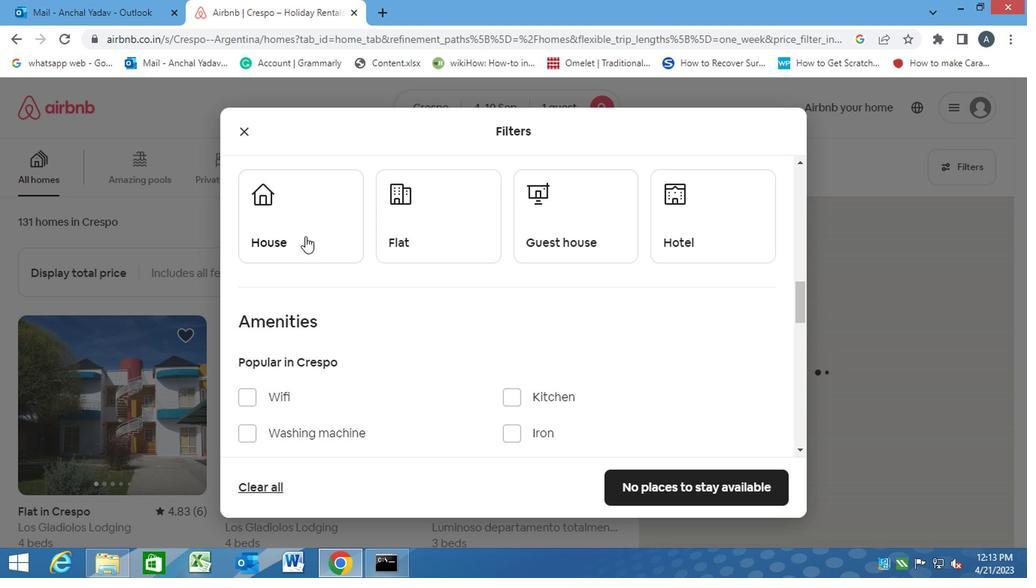 
Action: Mouse pressed left at (282, 232)
Screenshot: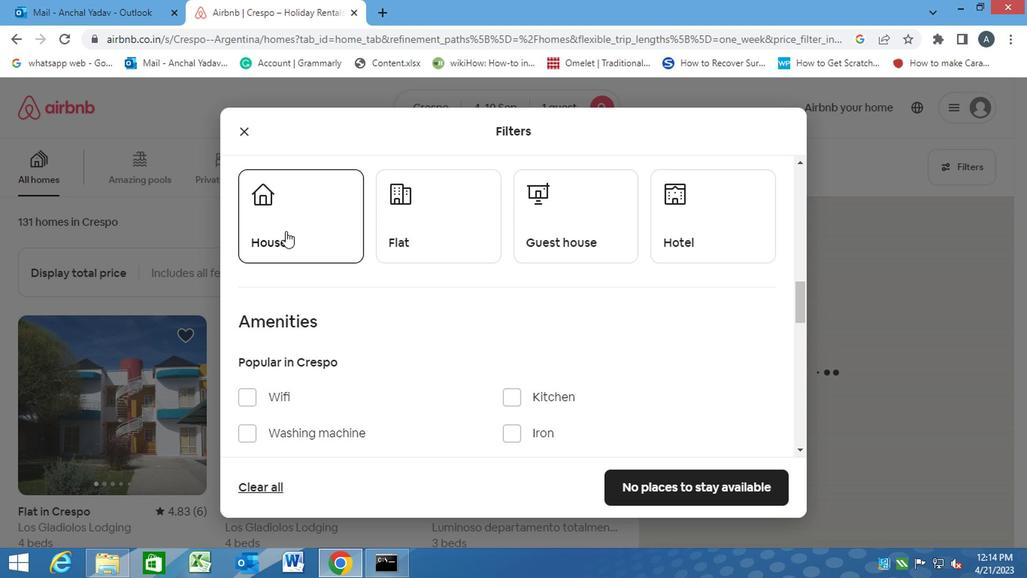 
Action: Mouse moved to (419, 236)
Screenshot: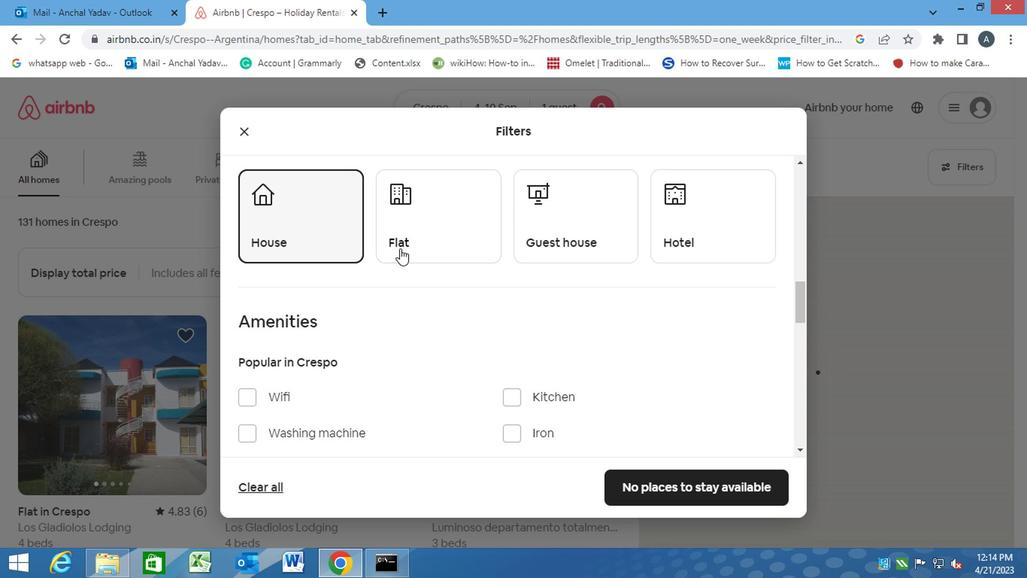 
Action: Mouse pressed left at (419, 236)
Screenshot: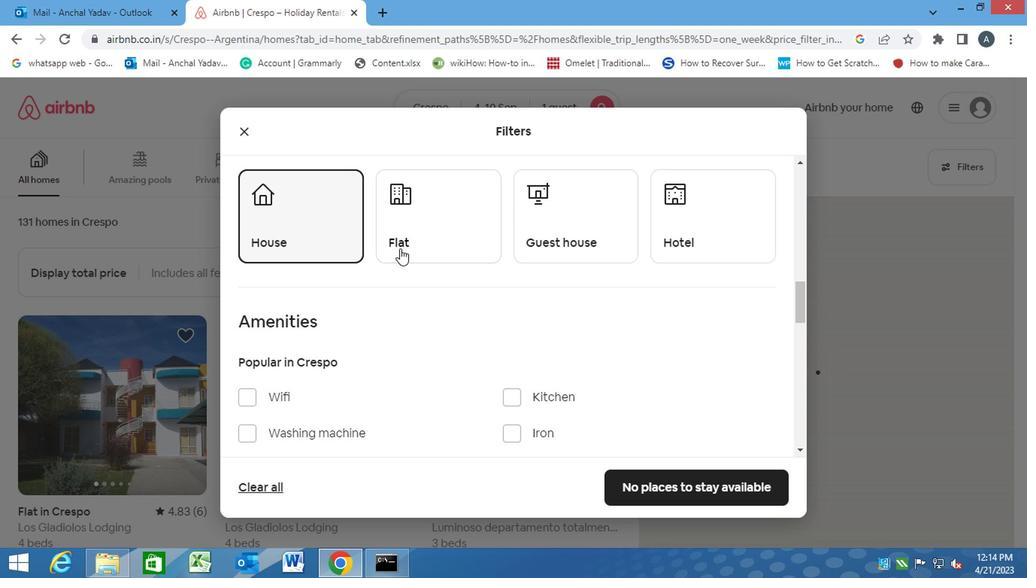 
Action: Mouse moved to (563, 227)
Screenshot: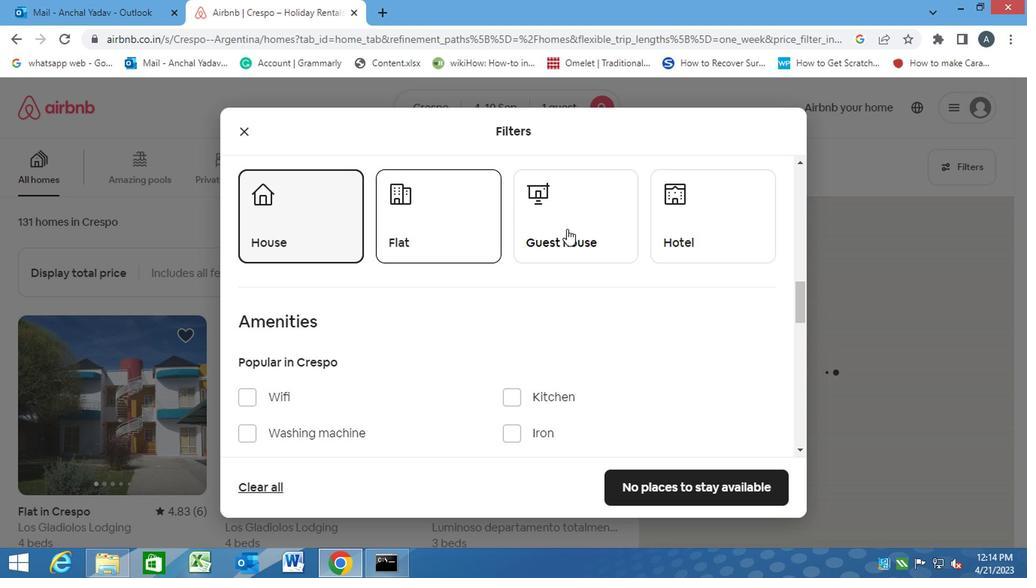 
Action: Mouse pressed left at (563, 227)
Screenshot: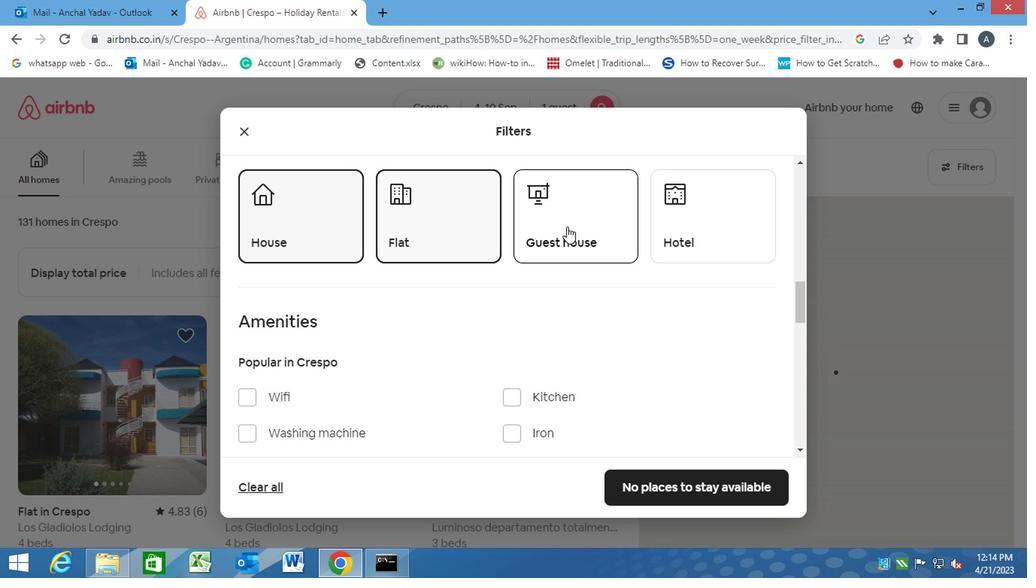 
Action: Mouse moved to (669, 226)
Screenshot: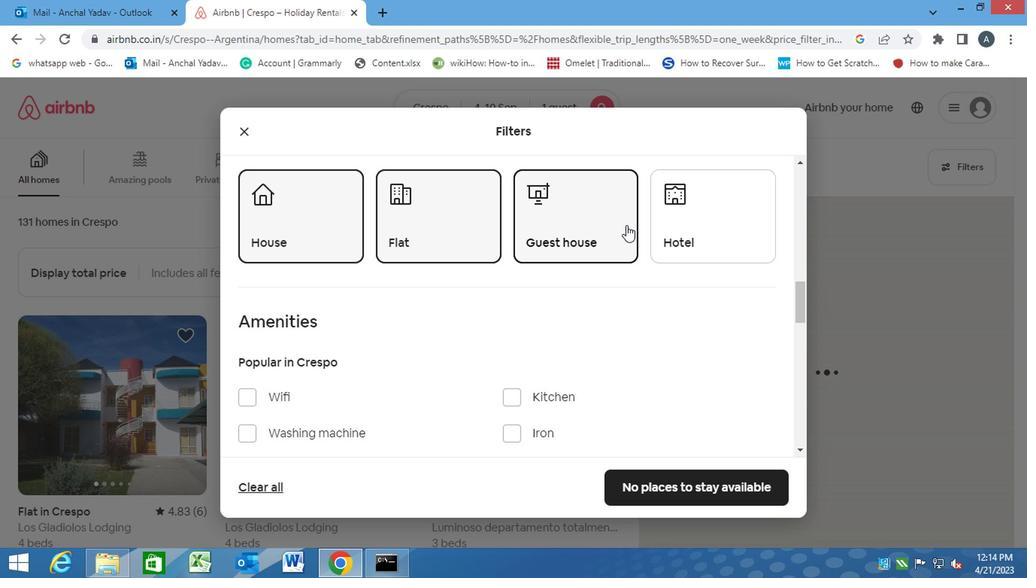 
Action: Mouse pressed left at (669, 226)
Screenshot: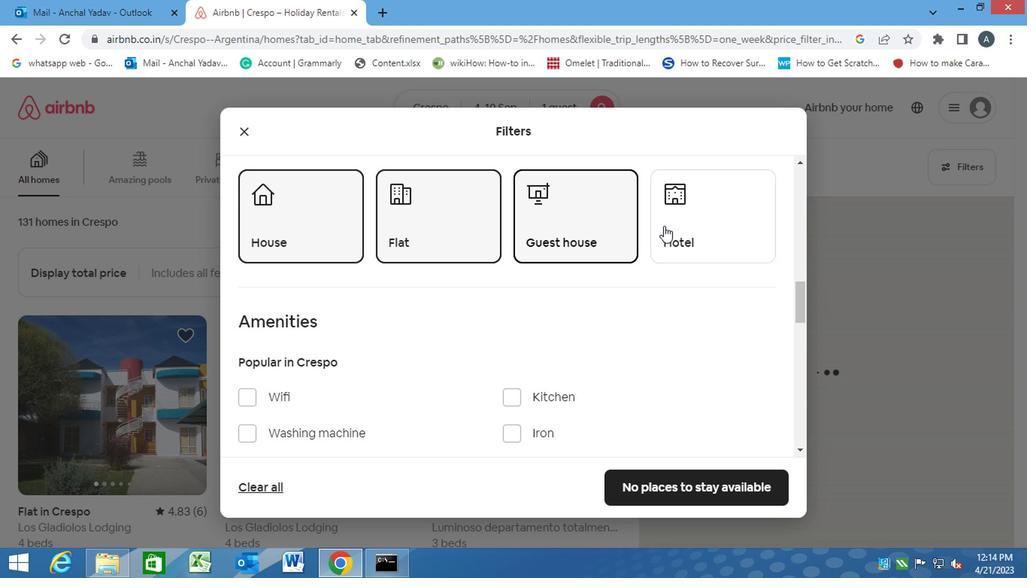 
Action: Mouse moved to (510, 302)
Screenshot: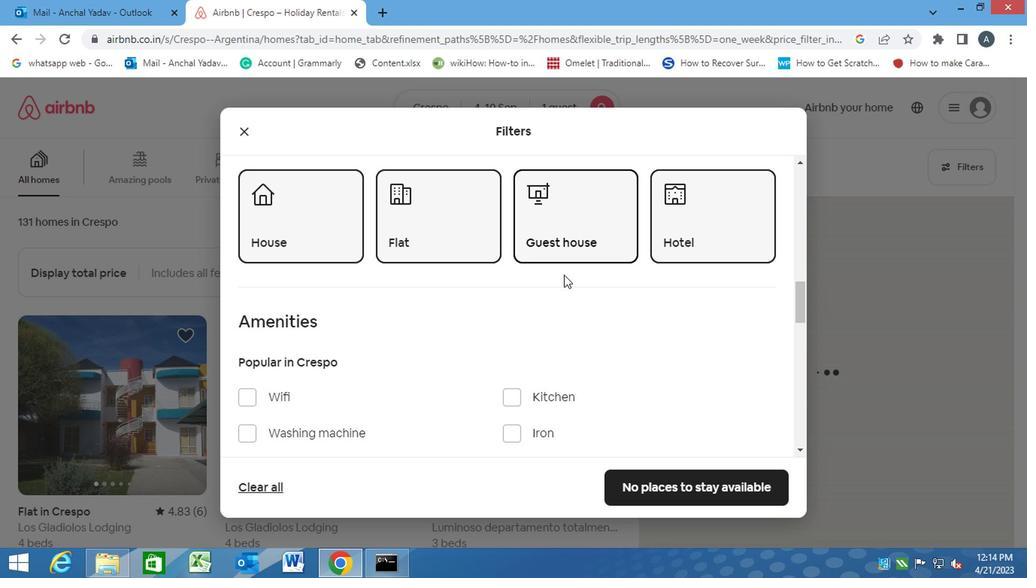 
Action: Mouse scrolled (510, 302) with delta (0, 0)
Screenshot: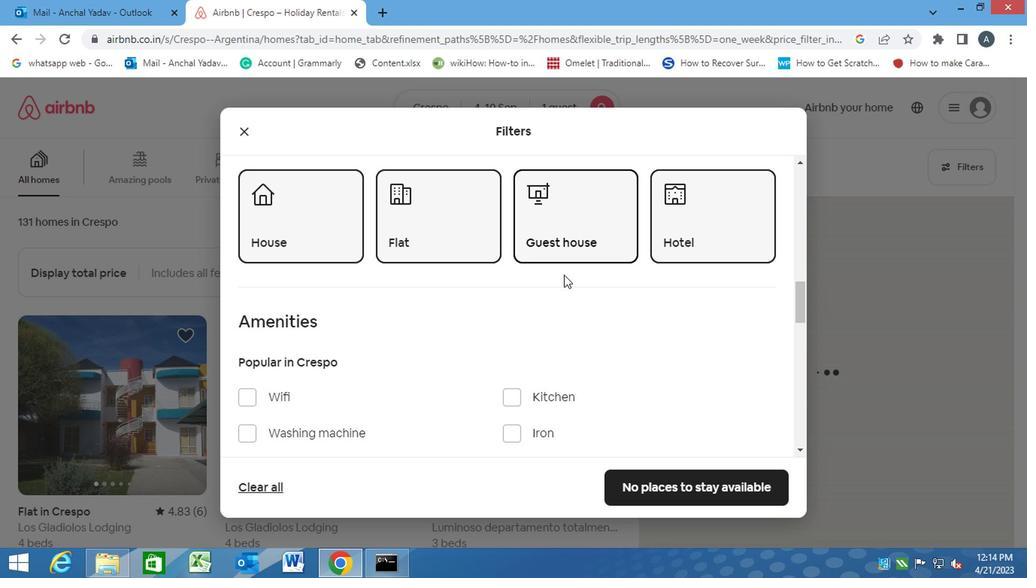 
Action: Mouse scrolled (510, 302) with delta (0, 0)
Screenshot: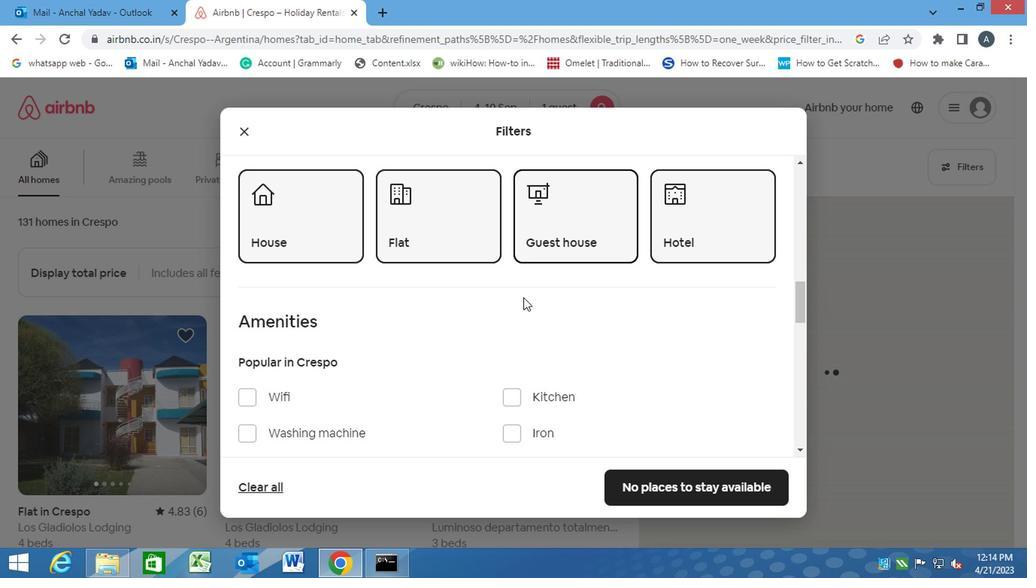 
Action: Mouse scrolled (510, 302) with delta (0, 0)
Screenshot: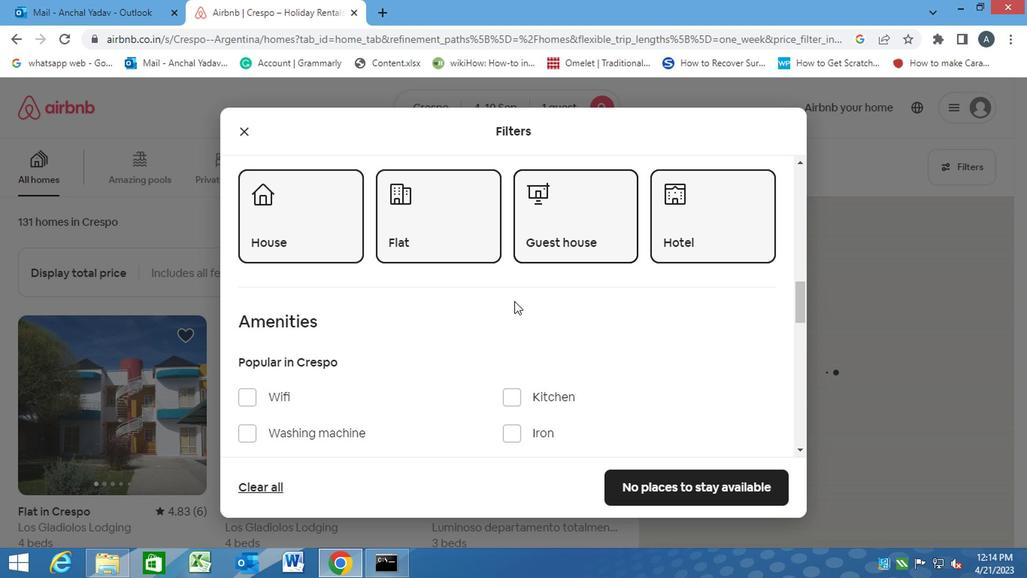 
Action: Mouse moved to (254, 273)
Screenshot: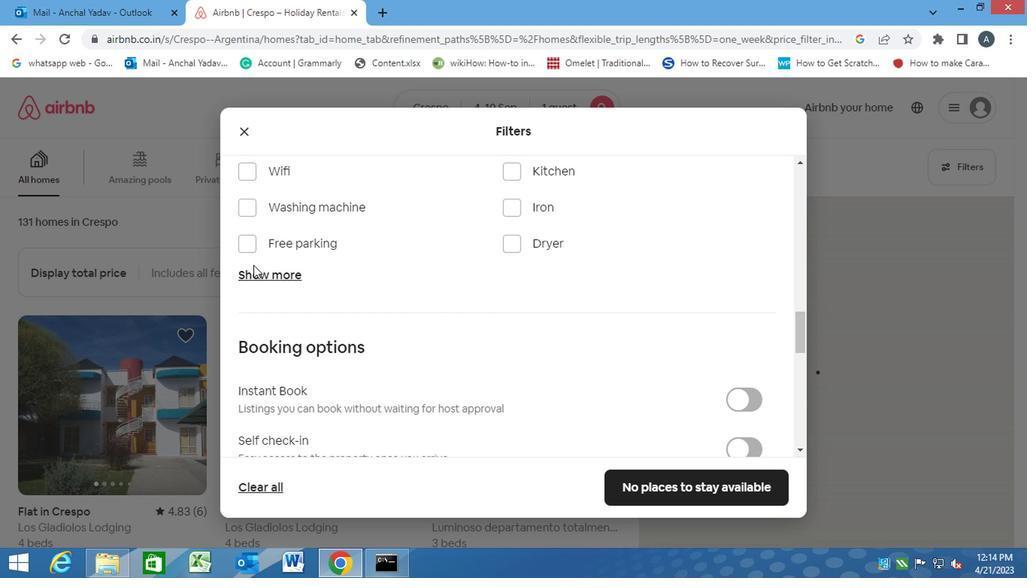 
Action: Mouse pressed left at (254, 273)
Screenshot: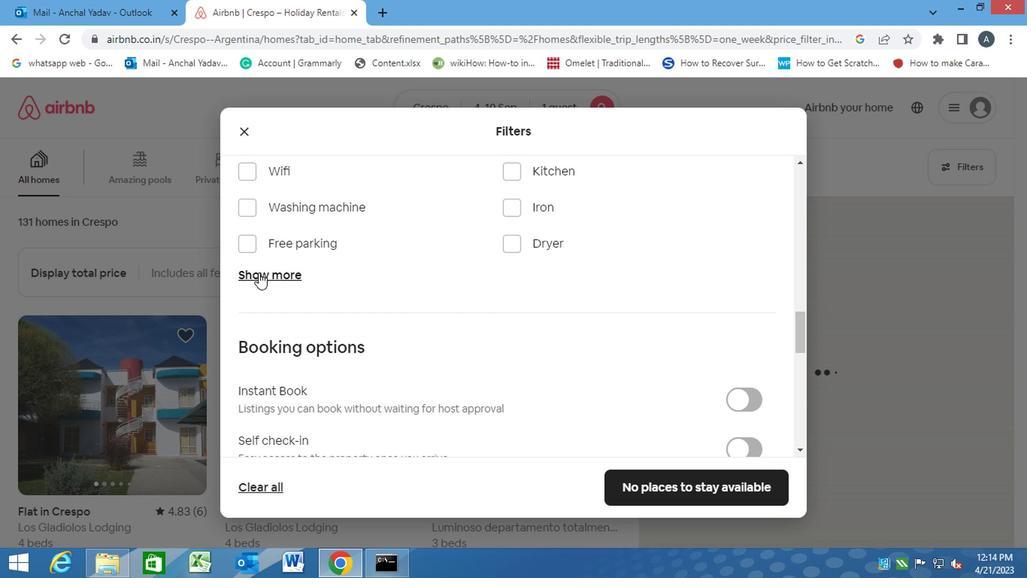 
Action: Mouse moved to (506, 324)
Screenshot: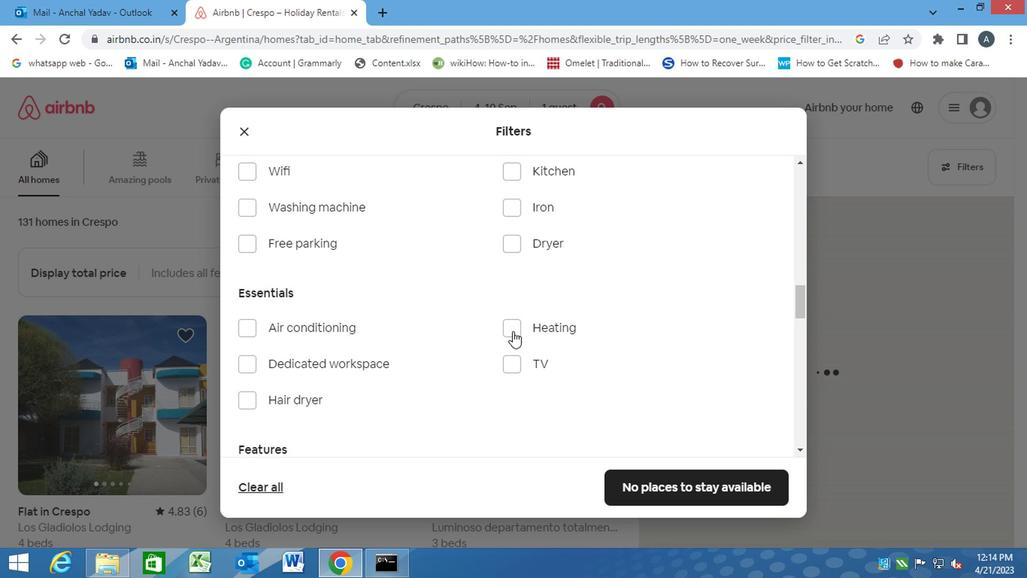
Action: Mouse pressed left at (506, 324)
Screenshot: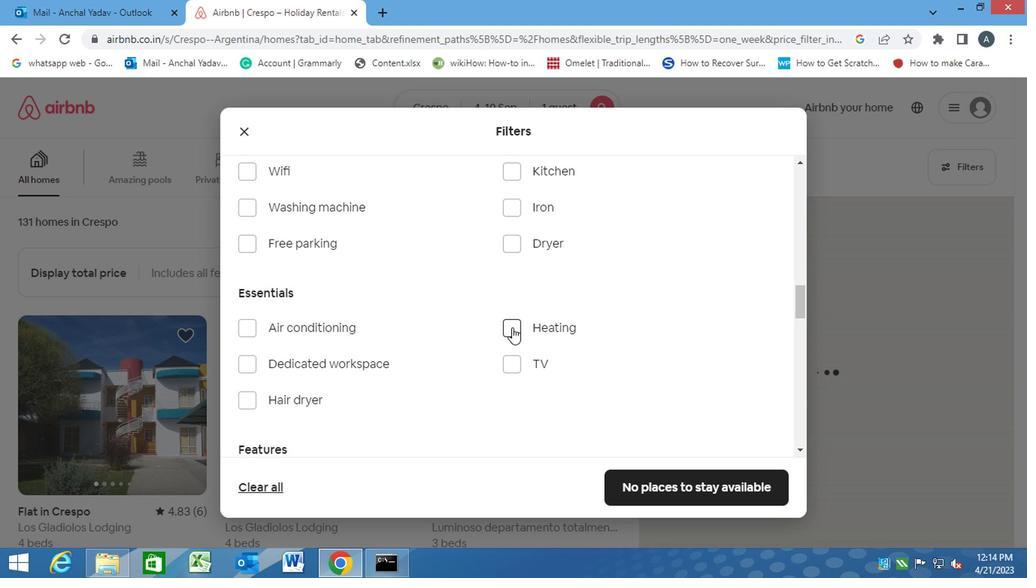 
Action: Mouse moved to (416, 383)
Screenshot: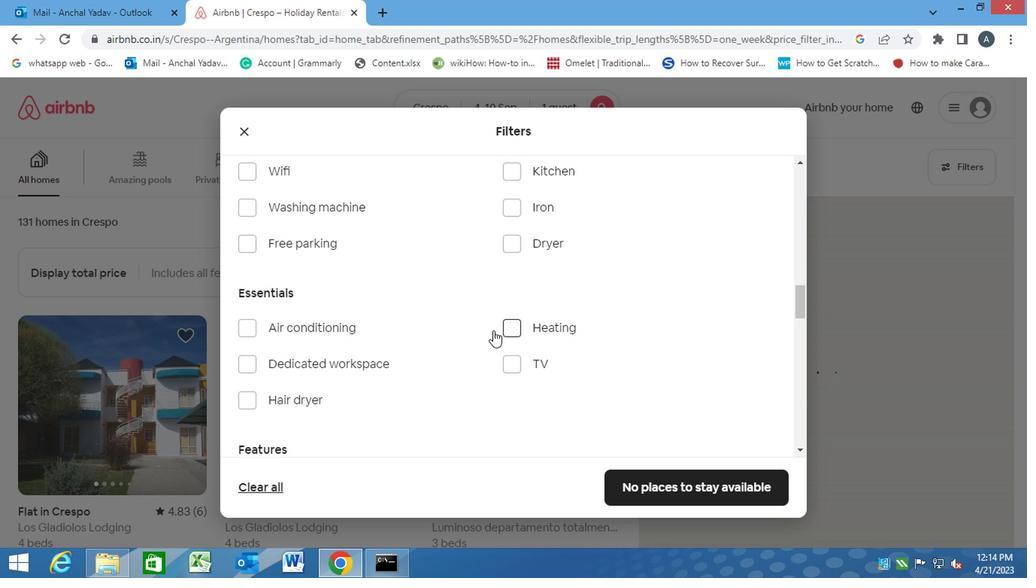 
Action: Mouse scrolled (416, 382) with delta (0, -1)
Screenshot: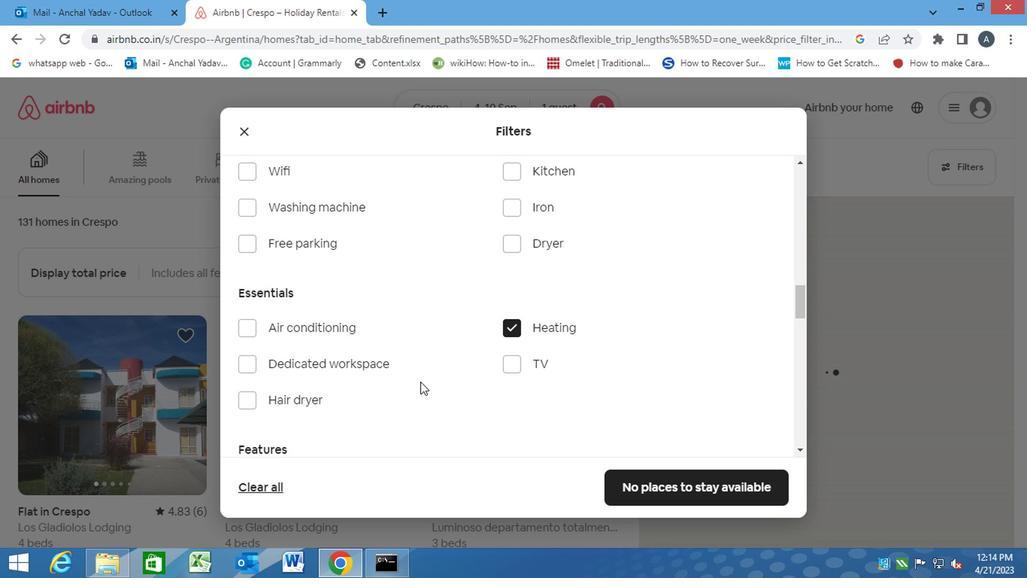 
Action: Mouse scrolled (416, 382) with delta (0, -1)
Screenshot: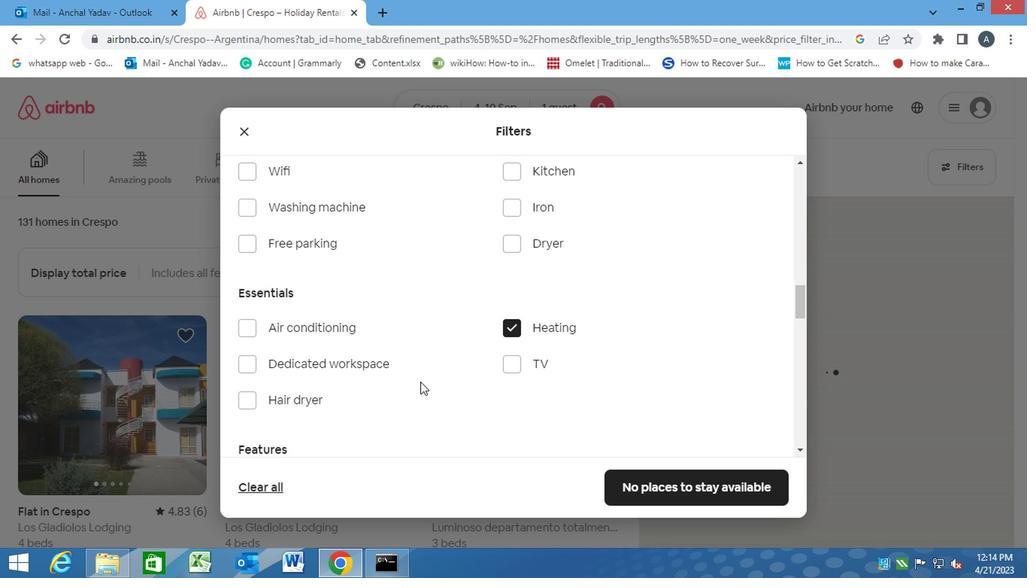 
Action: Mouse scrolled (416, 382) with delta (0, -1)
Screenshot: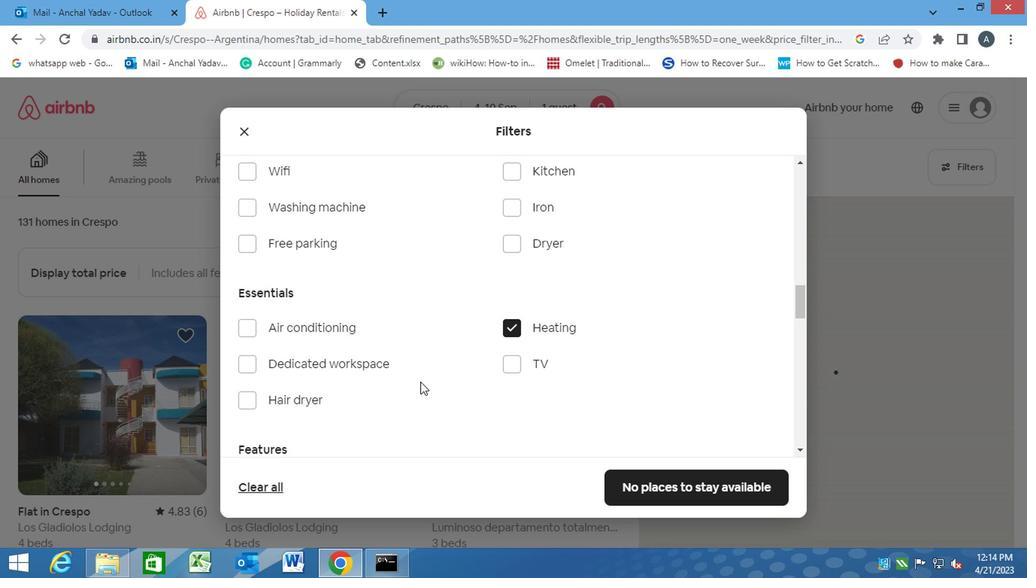 
Action: Mouse moved to (509, 362)
Screenshot: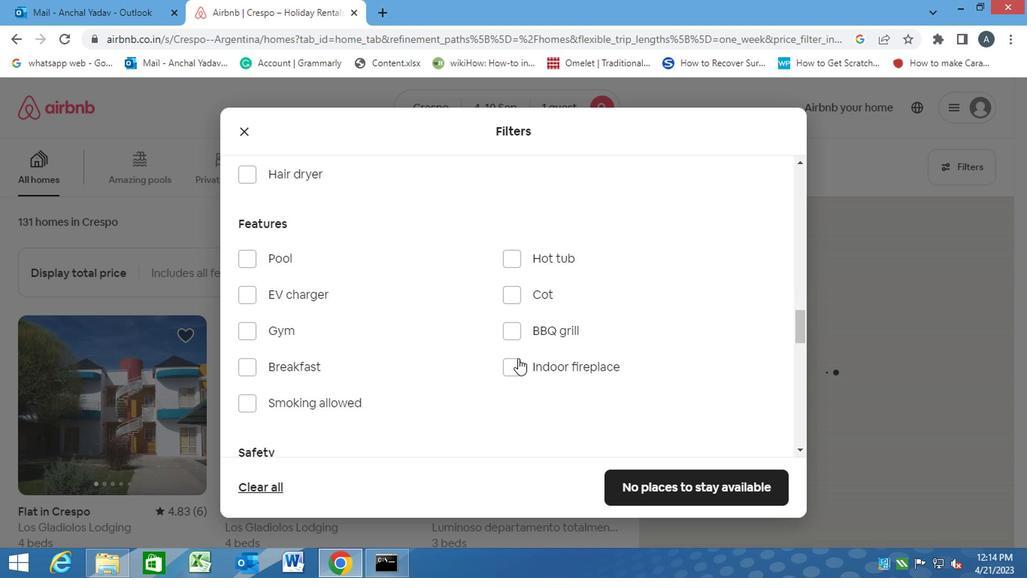 
Action: Mouse scrolled (509, 361) with delta (0, -1)
Screenshot: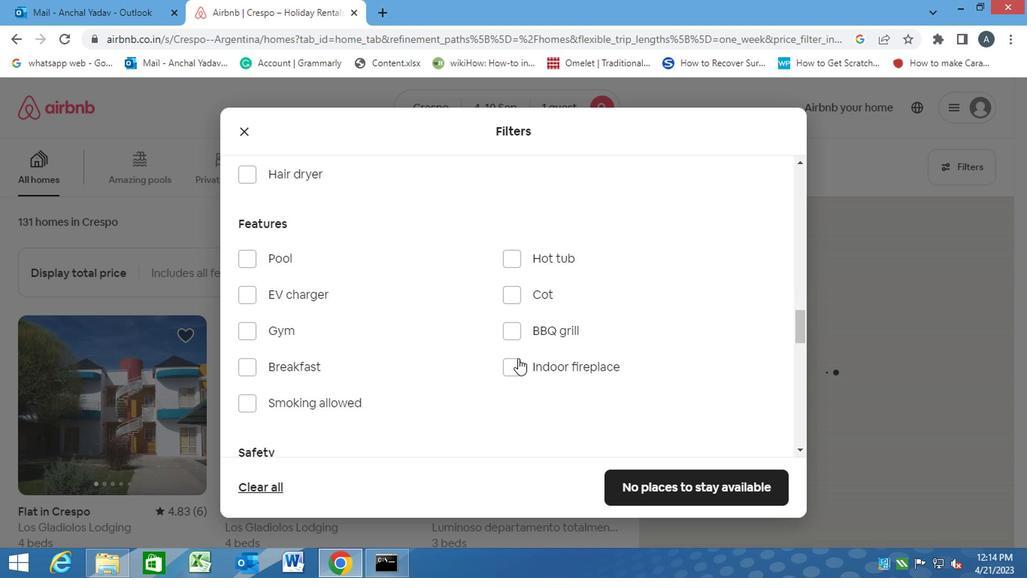 
Action: Mouse moved to (508, 364)
Screenshot: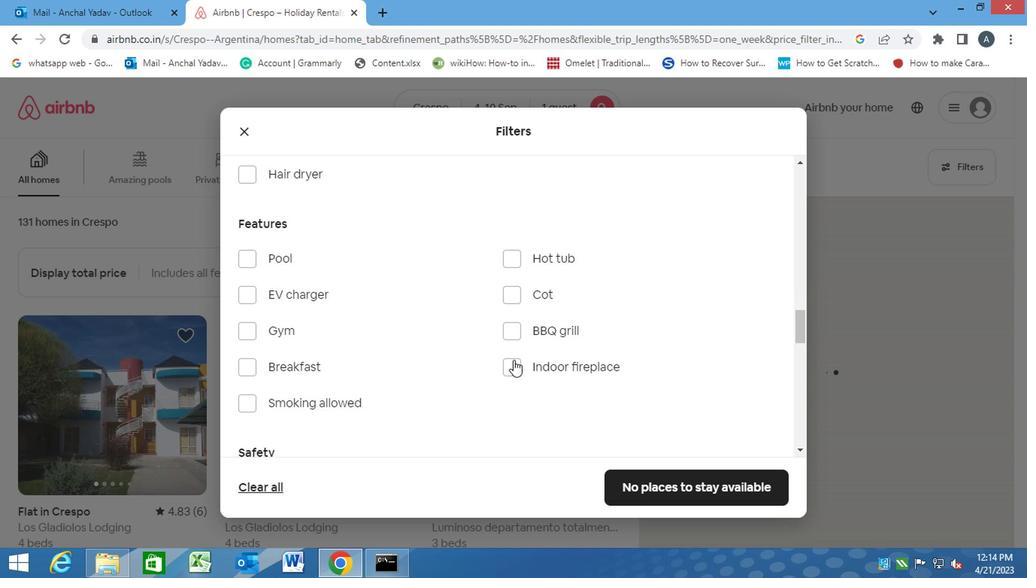 
Action: Mouse scrolled (508, 363) with delta (0, -1)
Screenshot: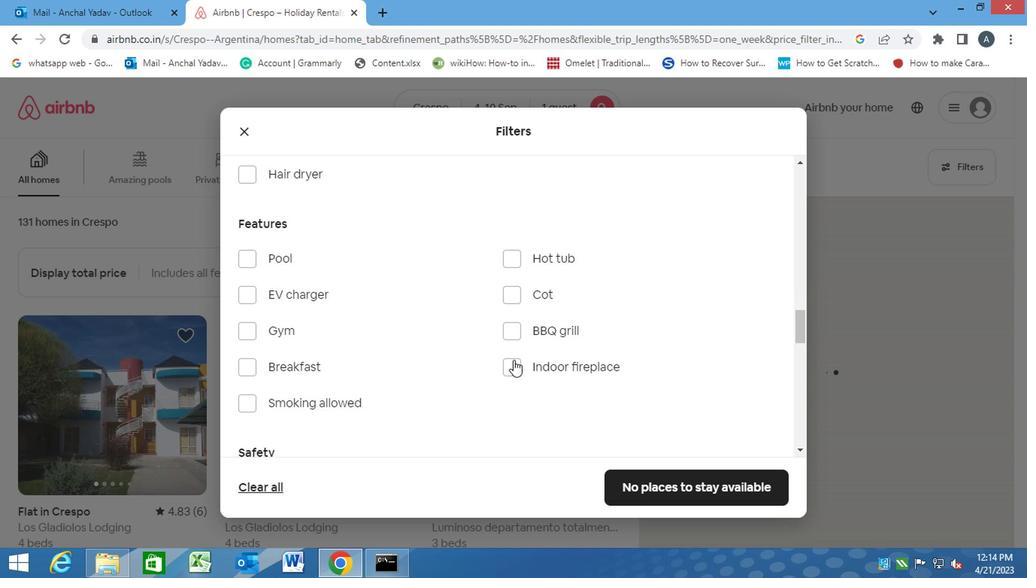 
Action: Mouse moved to (508, 365)
Screenshot: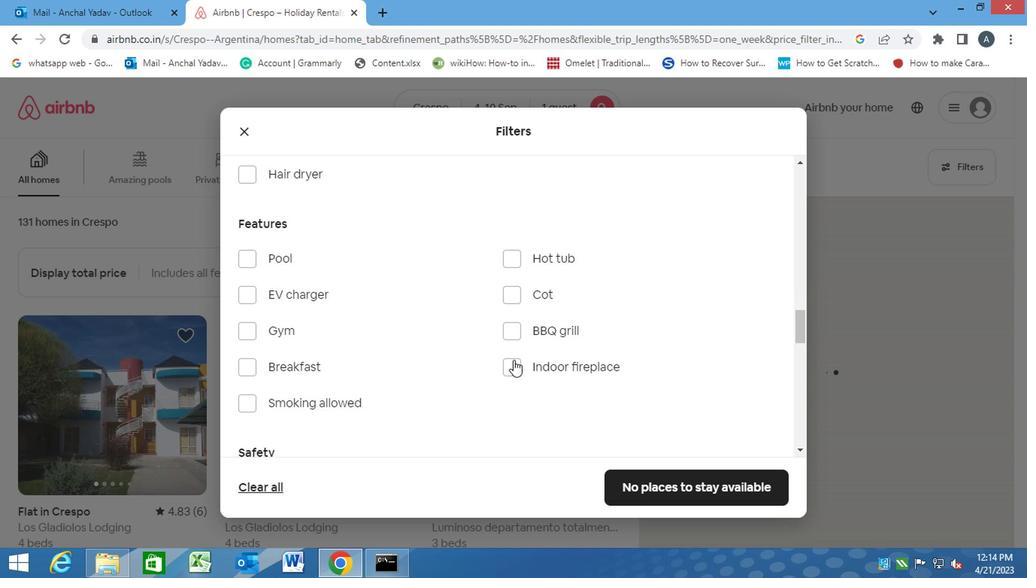 
Action: Mouse scrolled (508, 364) with delta (0, 0)
Screenshot: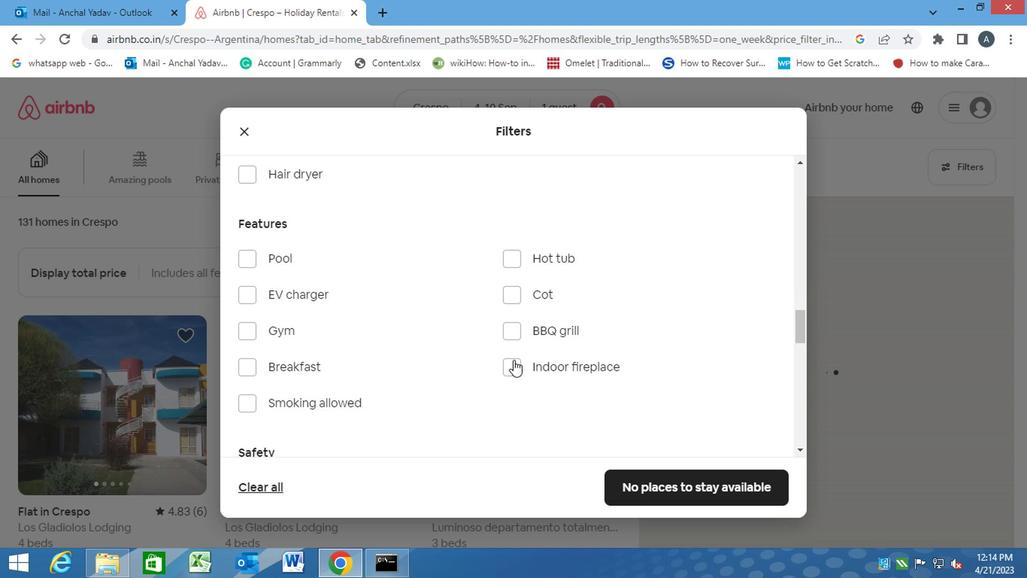 
Action: Mouse scrolled (508, 364) with delta (0, 0)
Screenshot: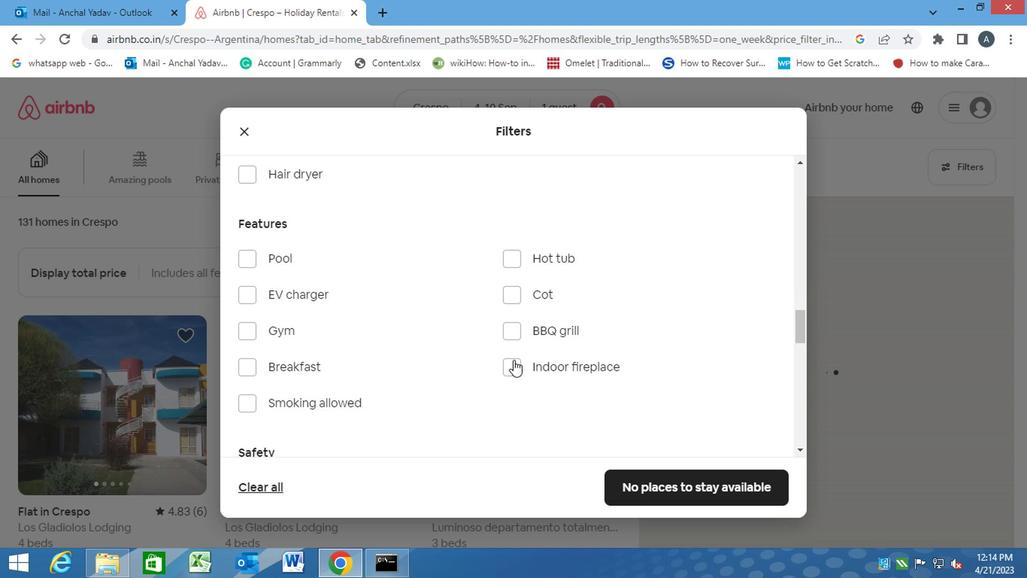 
Action: Mouse moved to (507, 365)
Screenshot: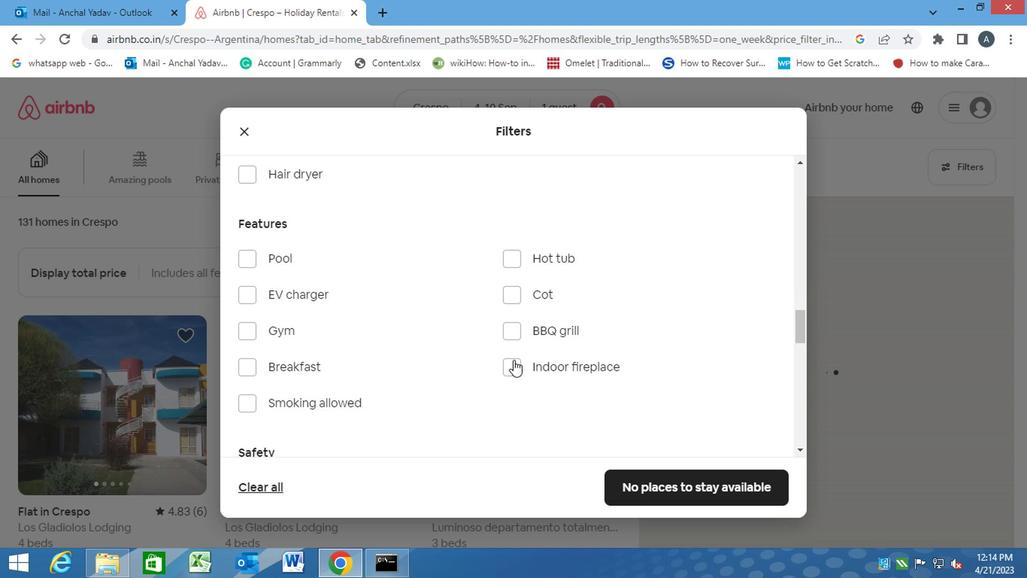 
Action: Mouse scrolled (507, 365) with delta (0, 0)
Screenshot: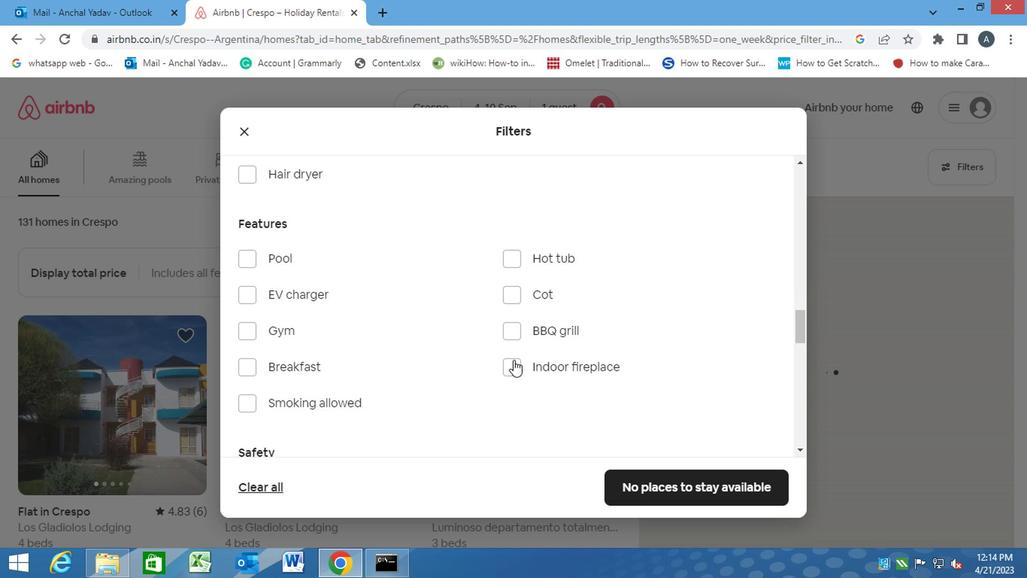 
Action: Mouse moved to (539, 343)
Screenshot: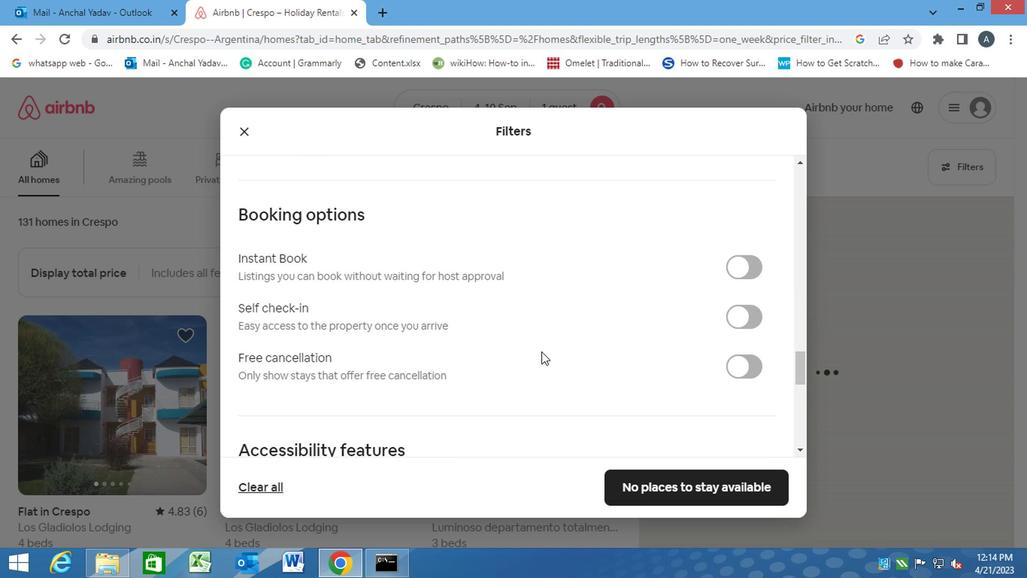 
Action: Mouse scrolled (539, 343) with delta (0, 0)
Screenshot: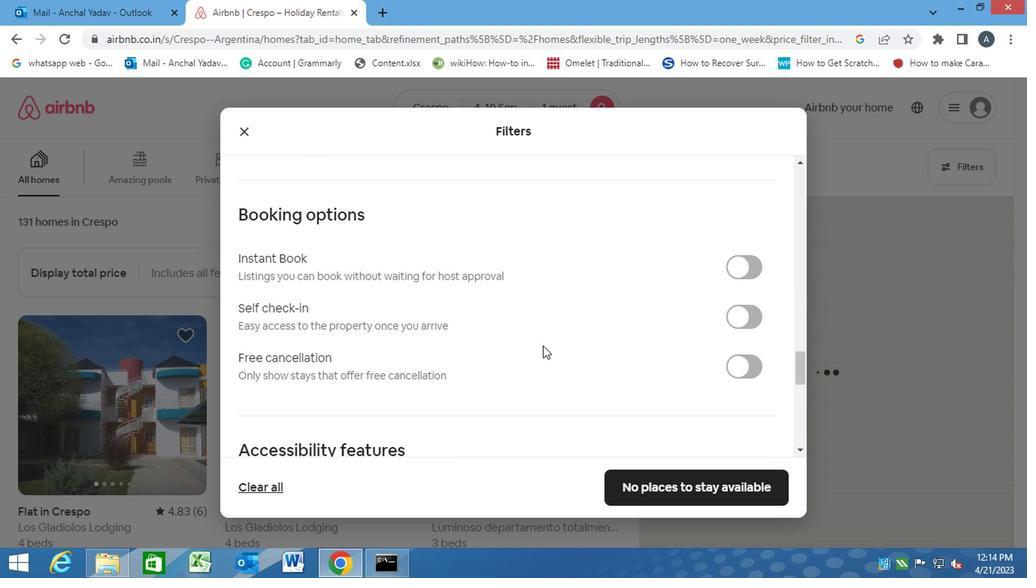 
Action: Mouse scrolled (539, 343) with delta (0, 0)
Screenshot: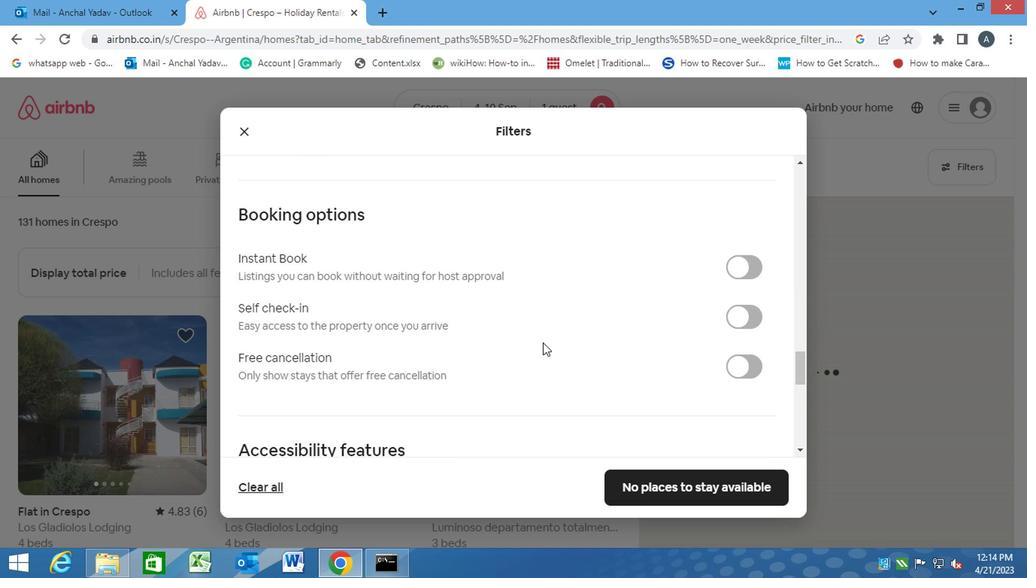 
Action: Mouse moved to (575, 376)
Screenshot: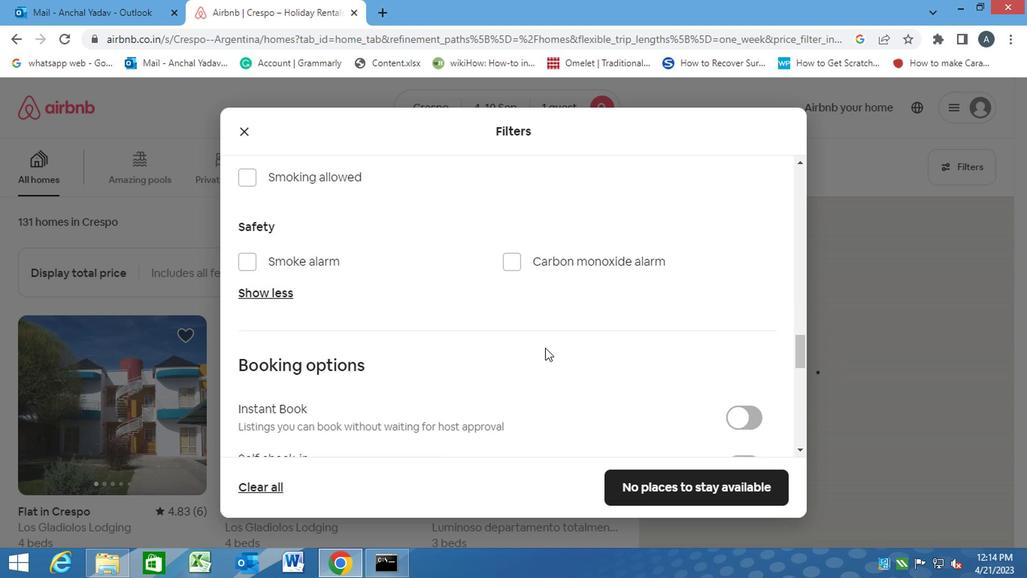 
Action: Mouse scrolled (575, 375) with delta (0, 0)
Screenshot: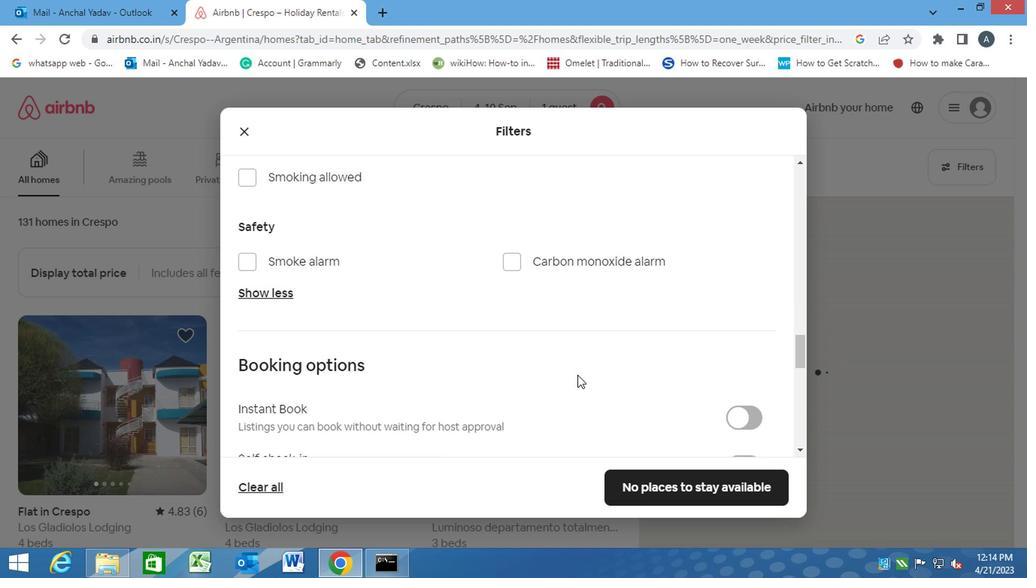 
Action: Mouse scrolled (575, 375) with delta (0, 0)
Screenshot: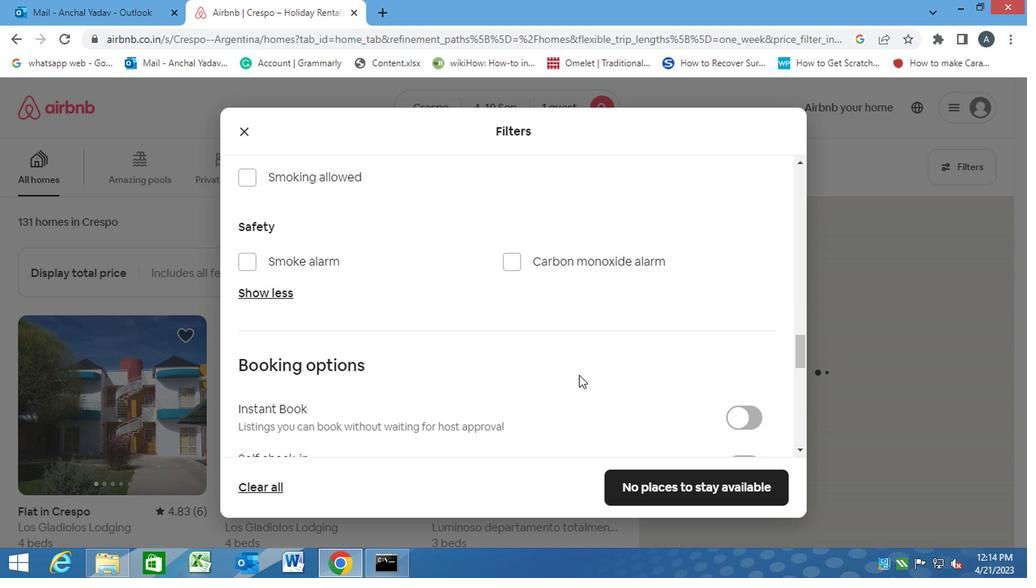 
Action: Mouse moved to (739, 319)
Screenshot: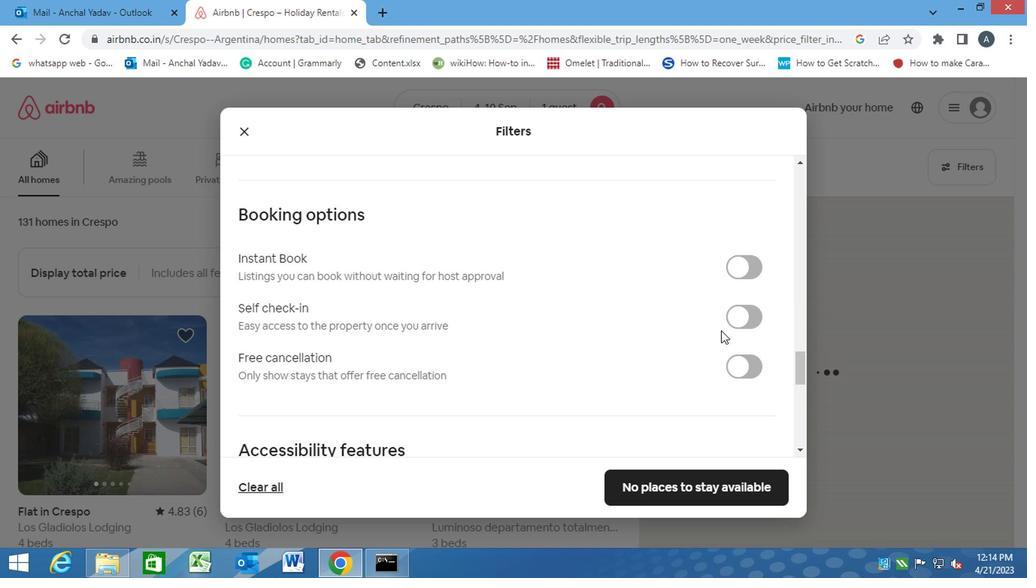 
Action: Mouse pressed left at (739, 319)
Screenshot: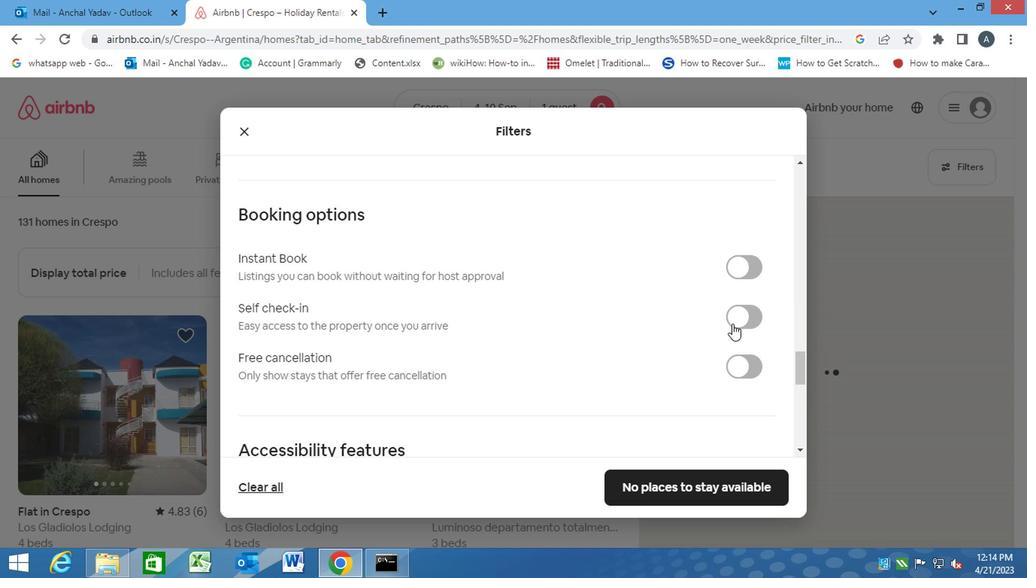 
Action: Mouse moved to (388, 352)
Screenshot: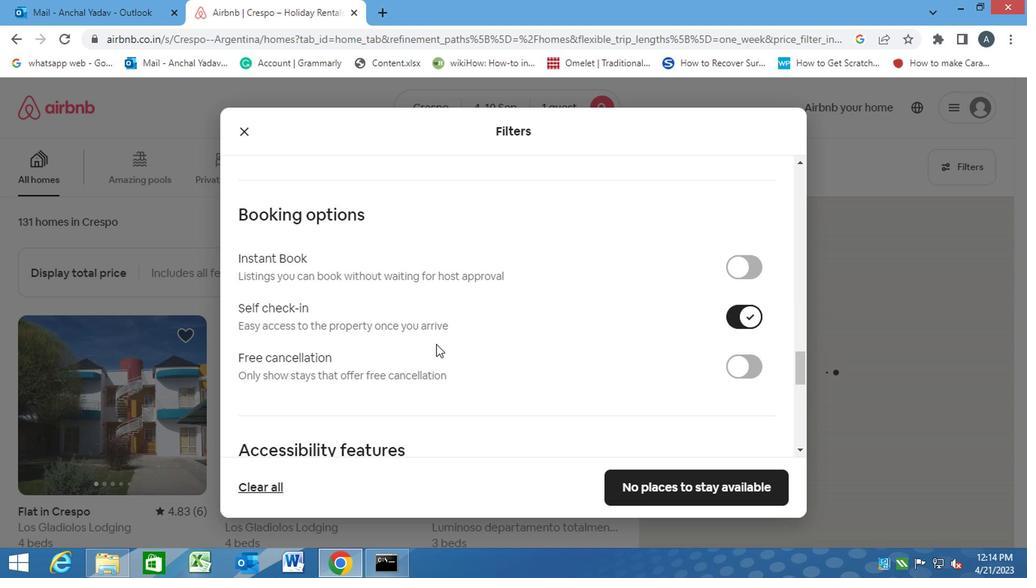 
Action: Mouse scrolled (388, 351) with delta (0, 0)
Screenshot: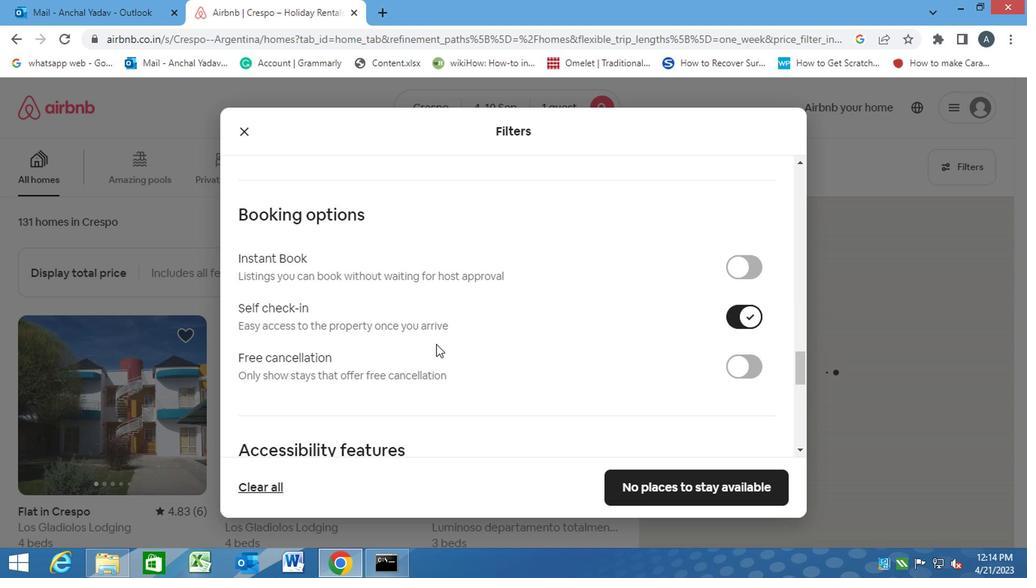 
Action: Mouse moved to (388, 352)
Screenshot: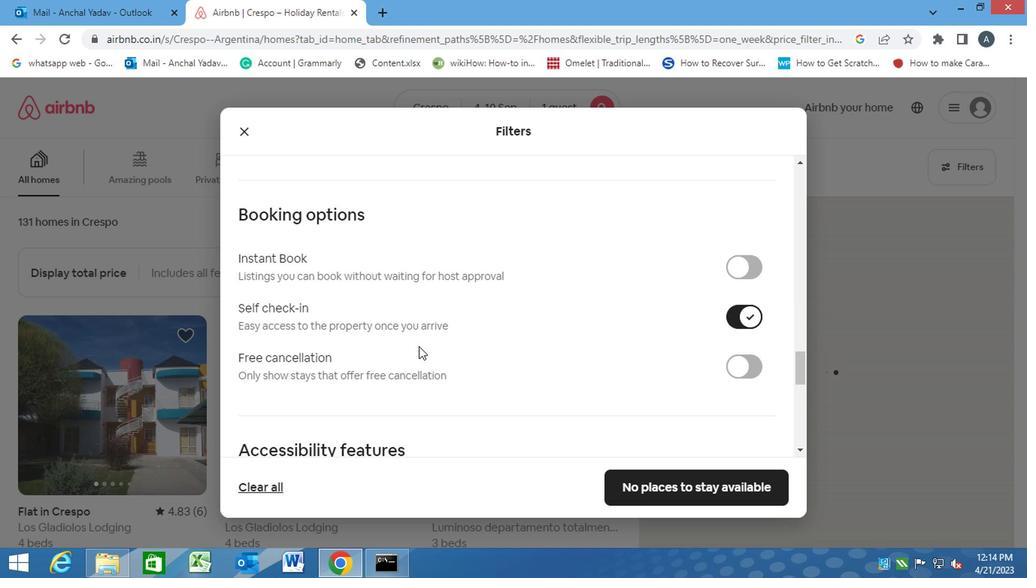 
Action: Mouse scrolled (388, 351) with delta (0, 0)
Screenshot: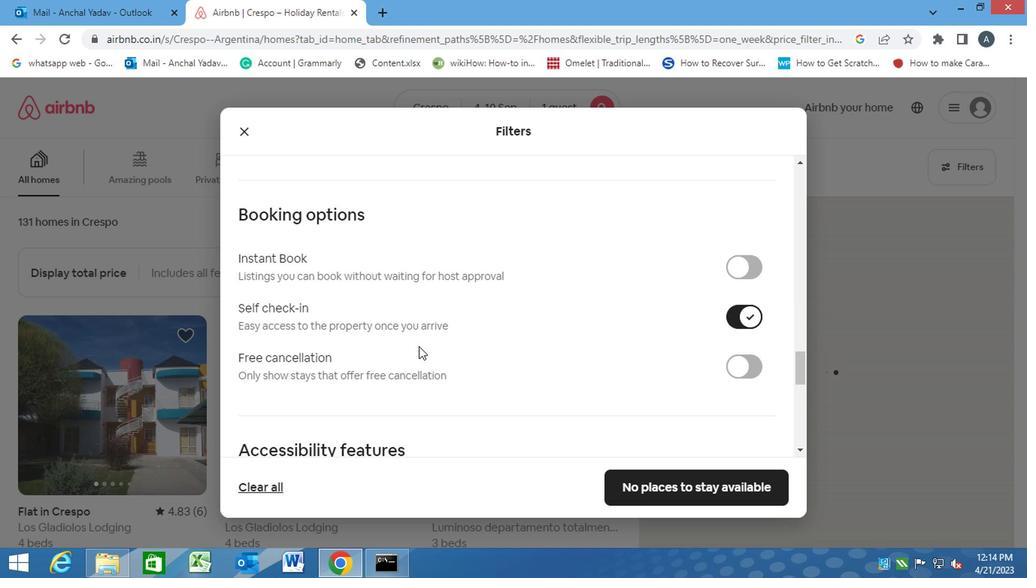 
Action: Mouse scrolled (388, 351) with delta (0, 0)
Screenshot: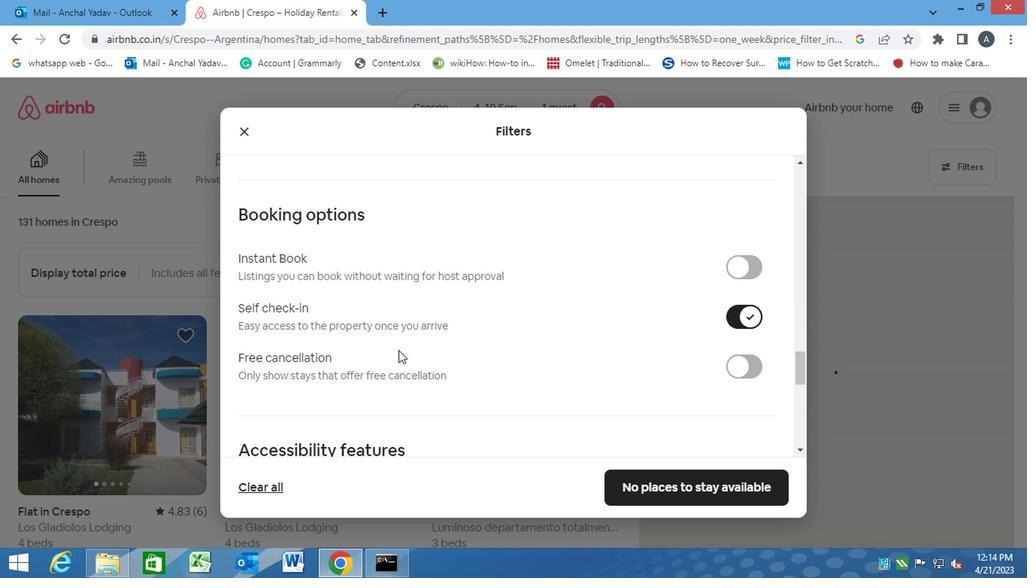 
Action: Mouse moved to (386, 352)
Screenshot: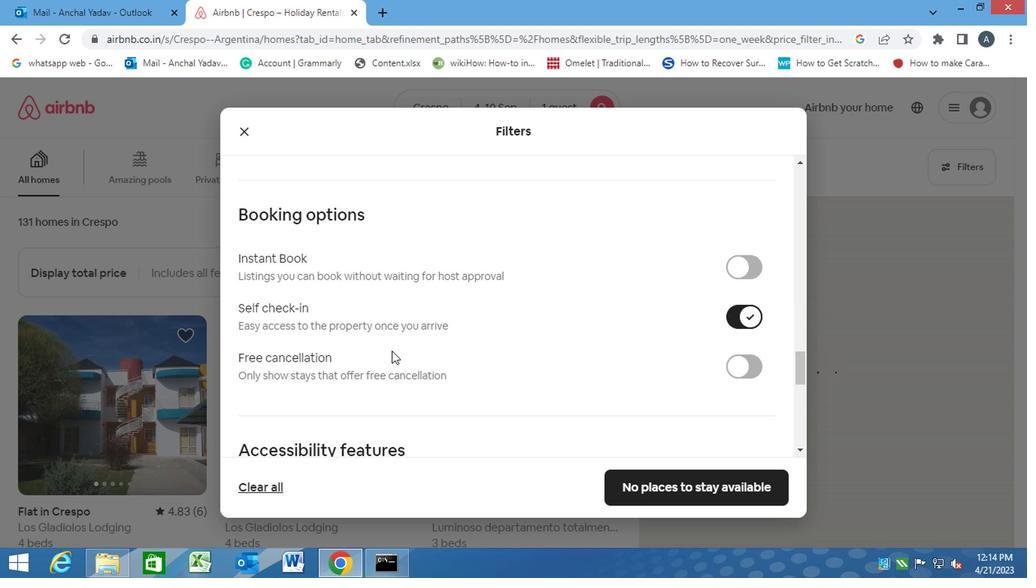 
Action: Mouse scrolled (386, 351) with delta (0, 0)
Screenshot: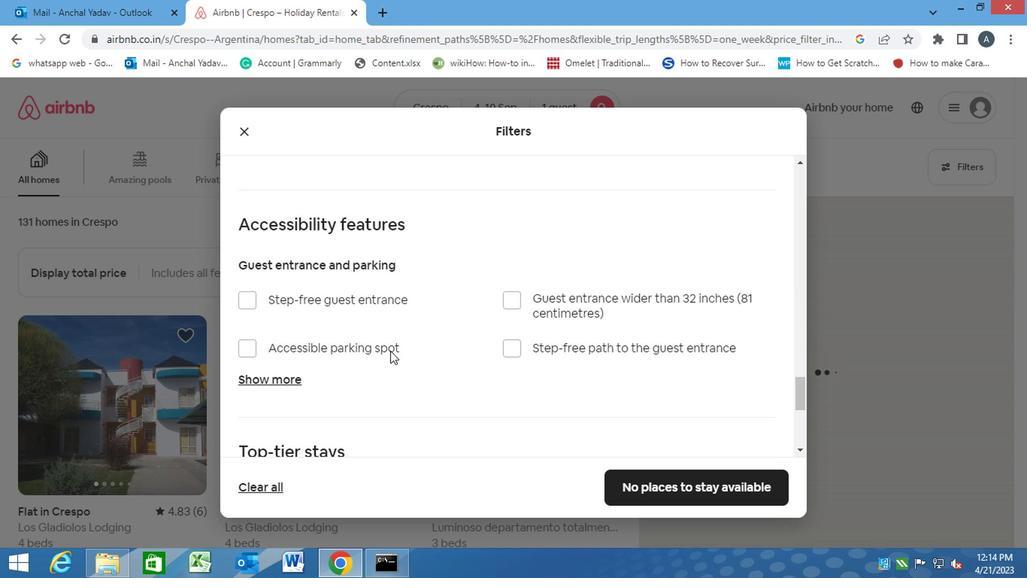 
Action: Mouse scrolled (386, 351) with delta (0, 0)
Screenshot: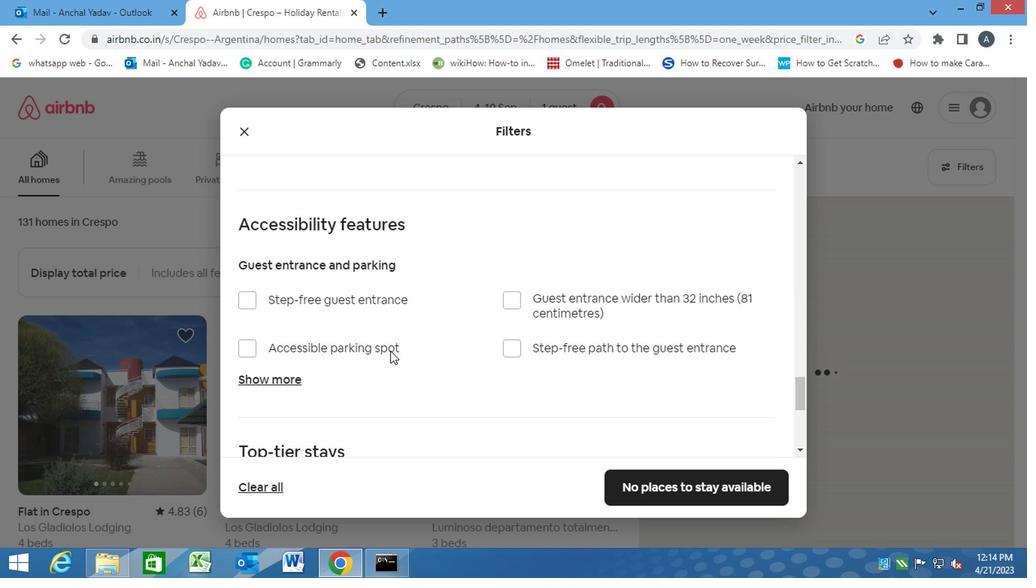 
Action: Mouse scrolled (386, 351) with delta (0, 0)
Screenshot: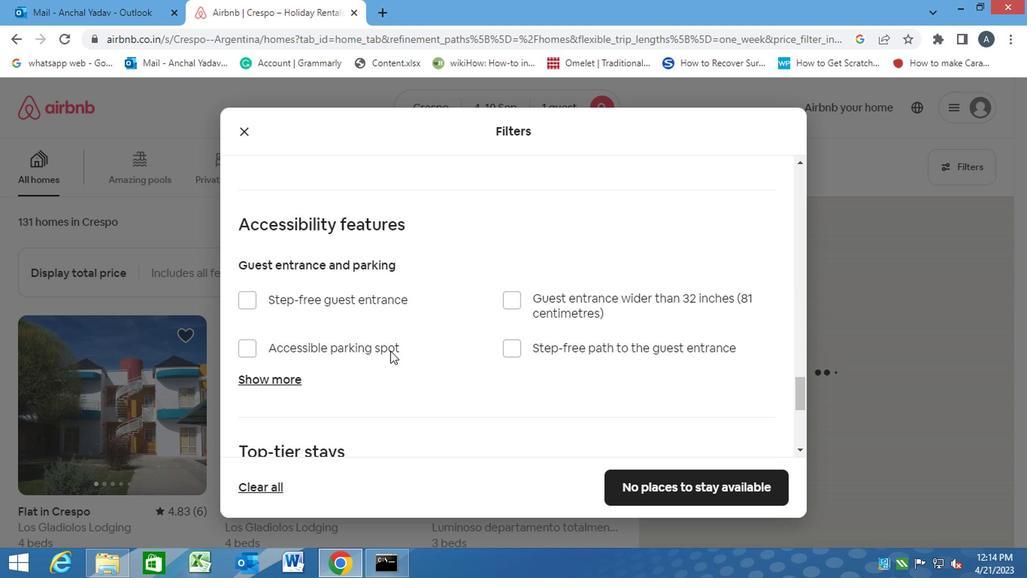 
Action: Mouse moved to (237, 433)
Screenshot: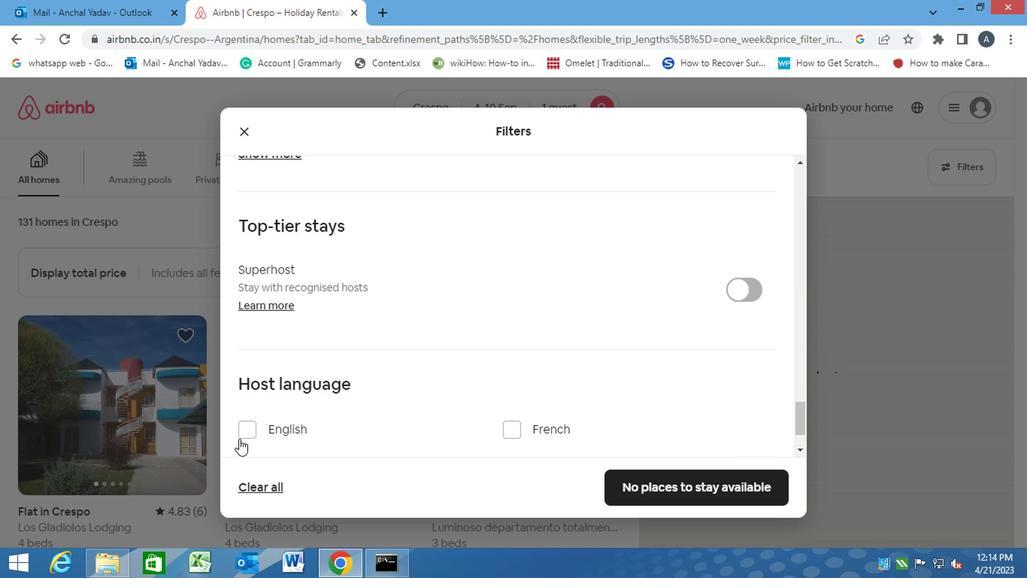 
Action: Mouse pressed left at (237, 433)
Screenshot: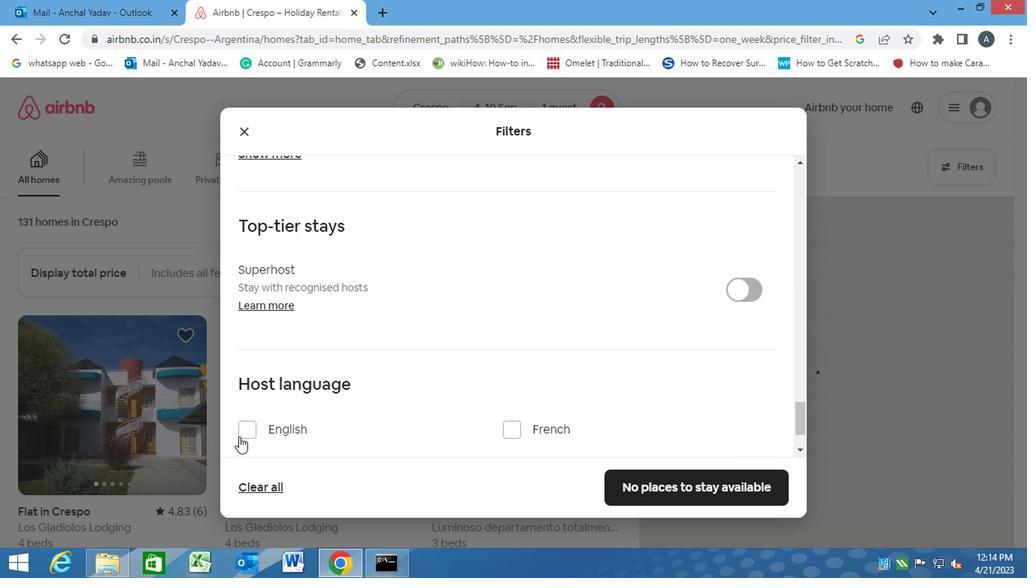
Action: Mouse moved to (669, 479)
Screenshot: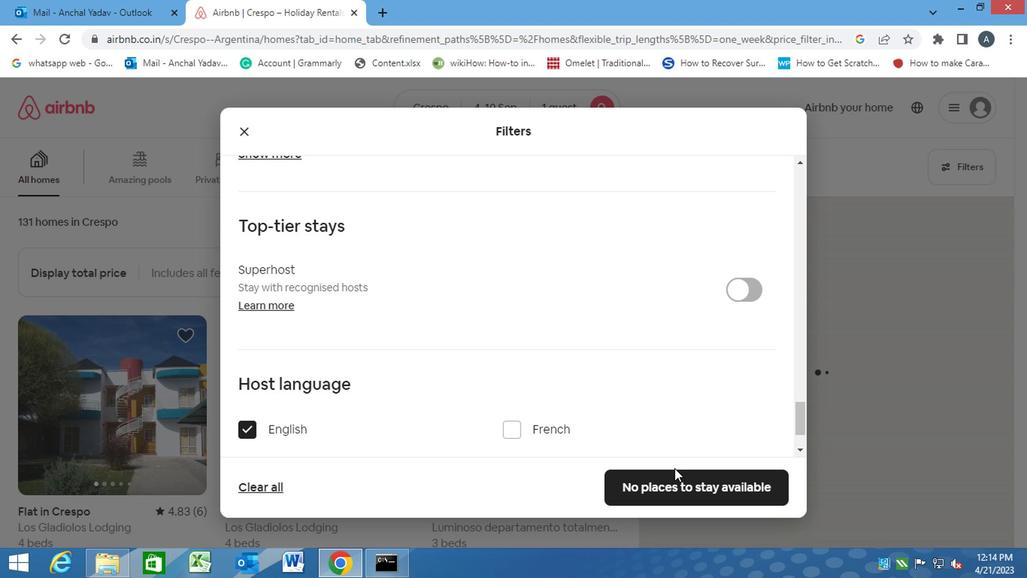 
Action: Mouse pressed left at (669, 479)
Screenshot: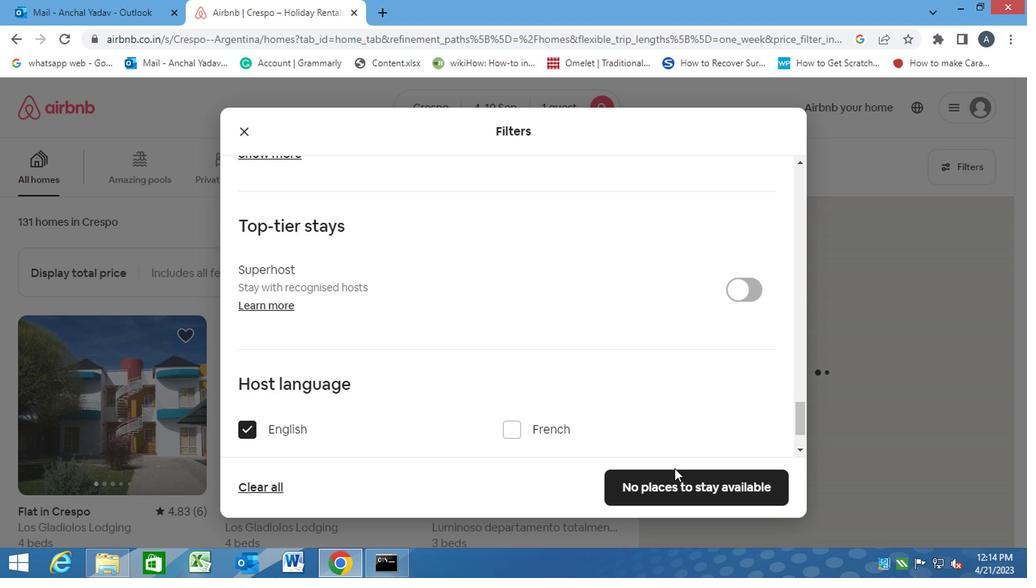 
Action: Mouse moved to (685, 488)
Screenshot: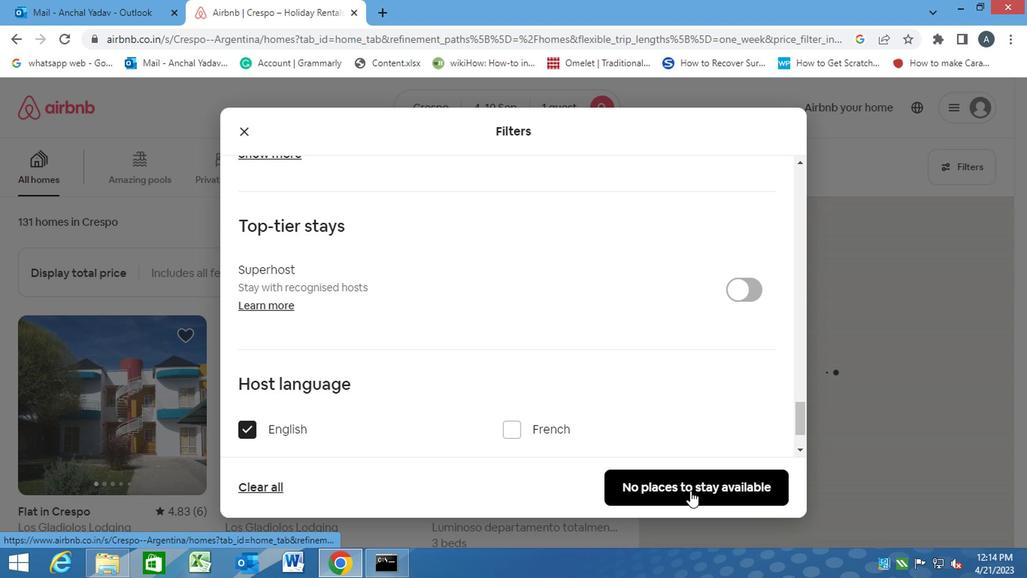 
Action: Mouse pressed left at (685, 488)
Screenshot: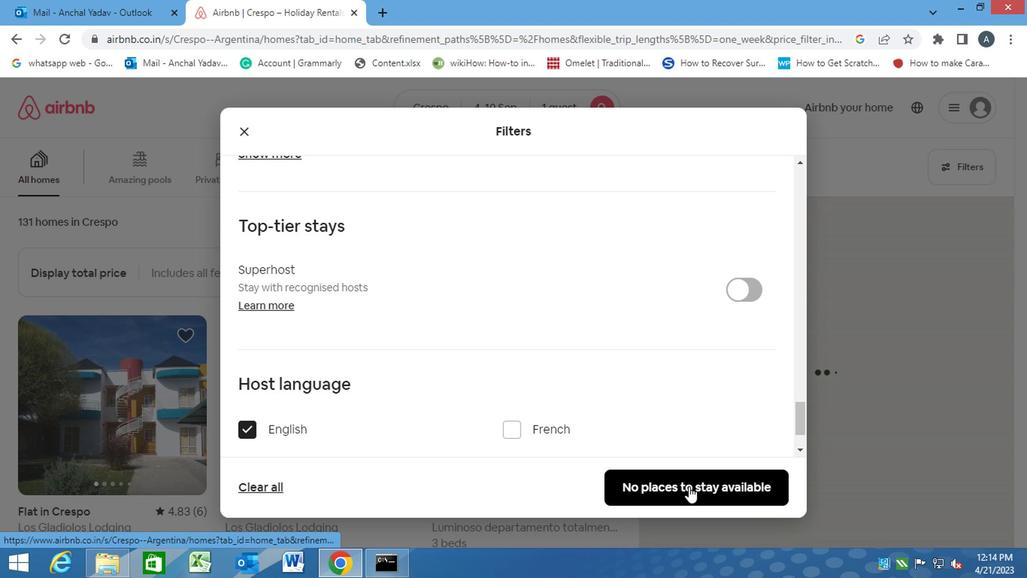 
